 Task: Find connections with filter location Depok with filter topic #goalswith filter profile language French with filter current company Lodha  with filter school Mahatma Gandhi Chitrakoot Gramodaya Vishwavidyalaya with filter industry Wholesale Petroleum and Petroleum Products with filter service category Outsourcing with filter keywords title Business Manager
Action: Mouse moved to (476, 53)
Screenshot: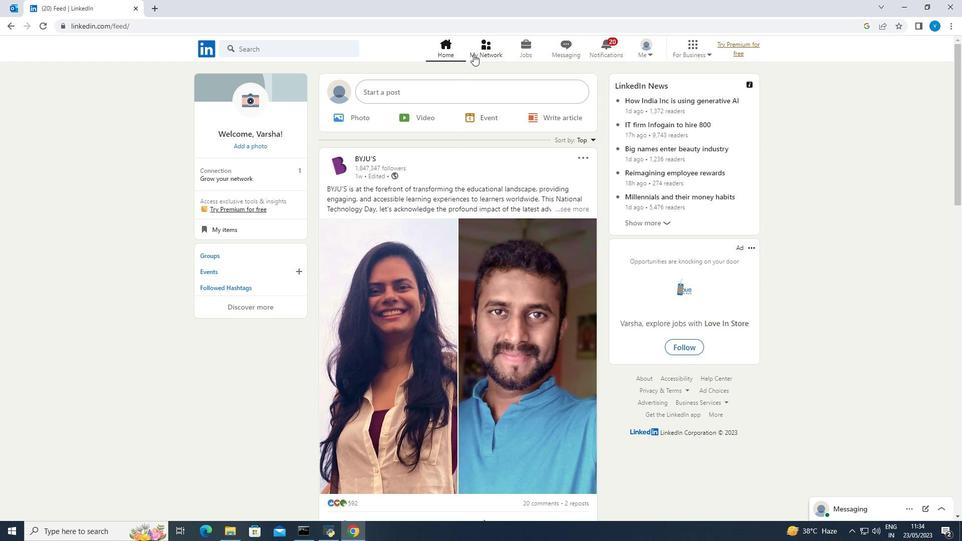 
Action: Mouse pressed left at (476, 53)
Screenshot: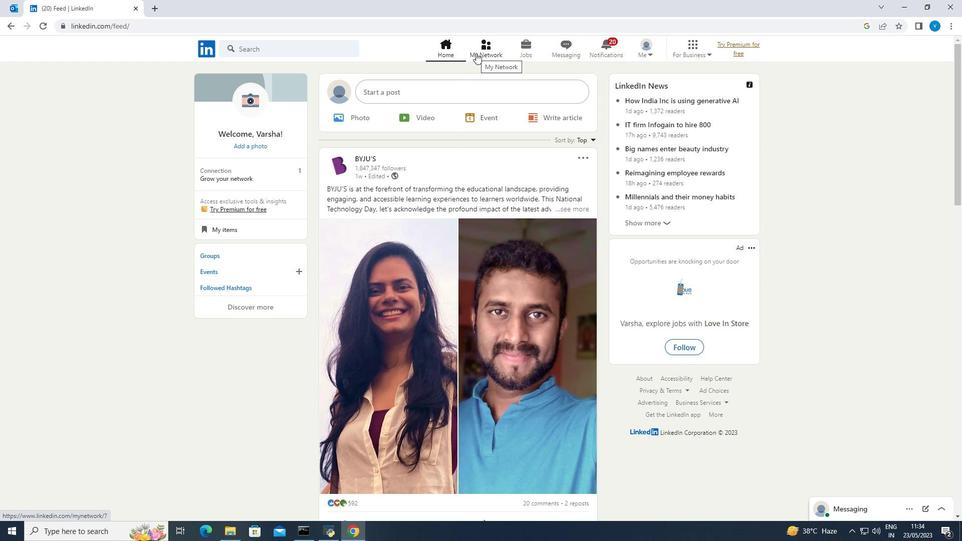 
Action: Mouse moved to (248, 107)
Screenshot: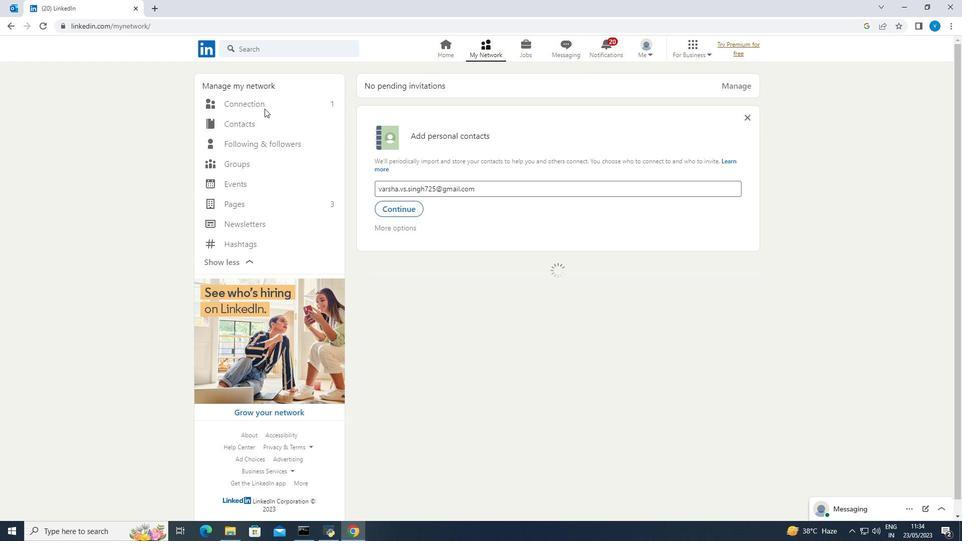 
Action: Mouse pressed left at (248, 107)
Screenshot: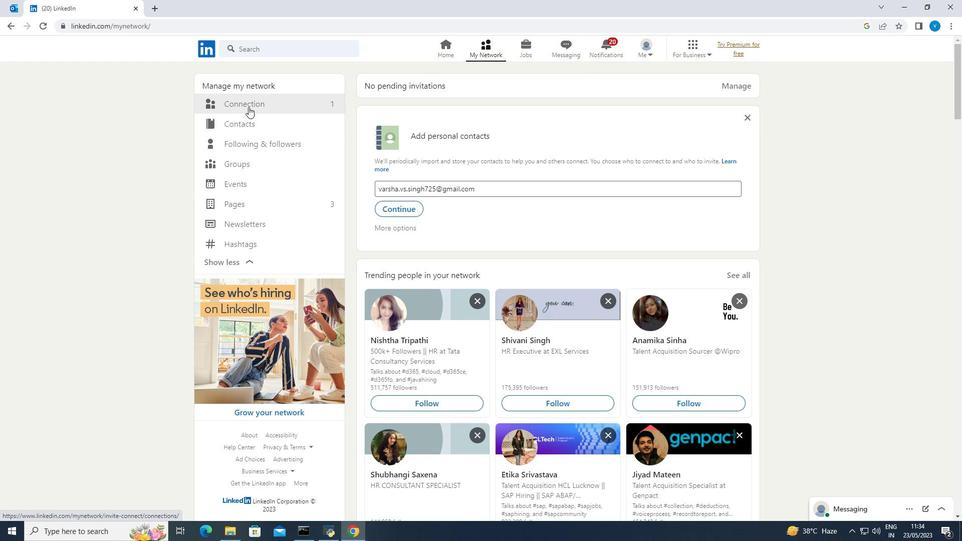 
Action: Mouse moved to (538, 104)
Screenshot: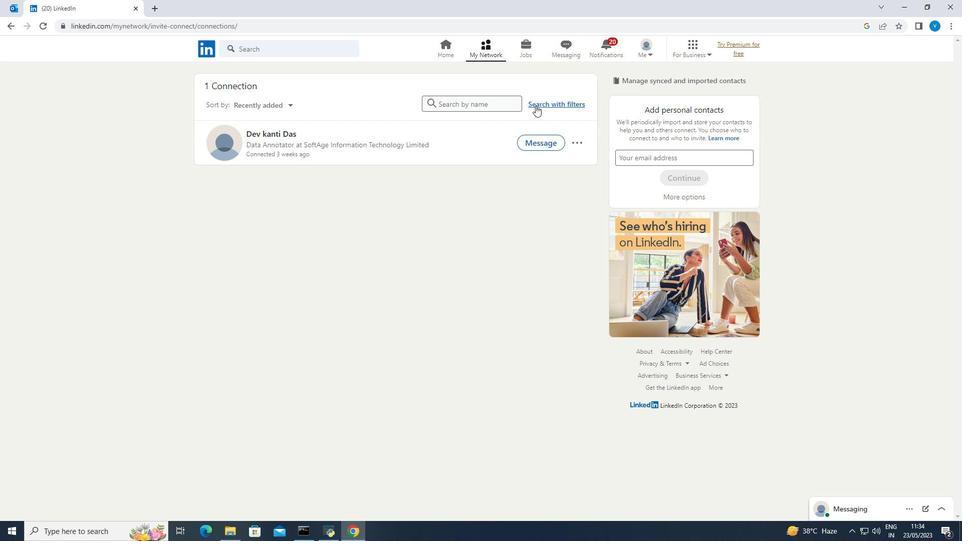 
Action: Mouse pressed left at (538, 104)
Screenshot: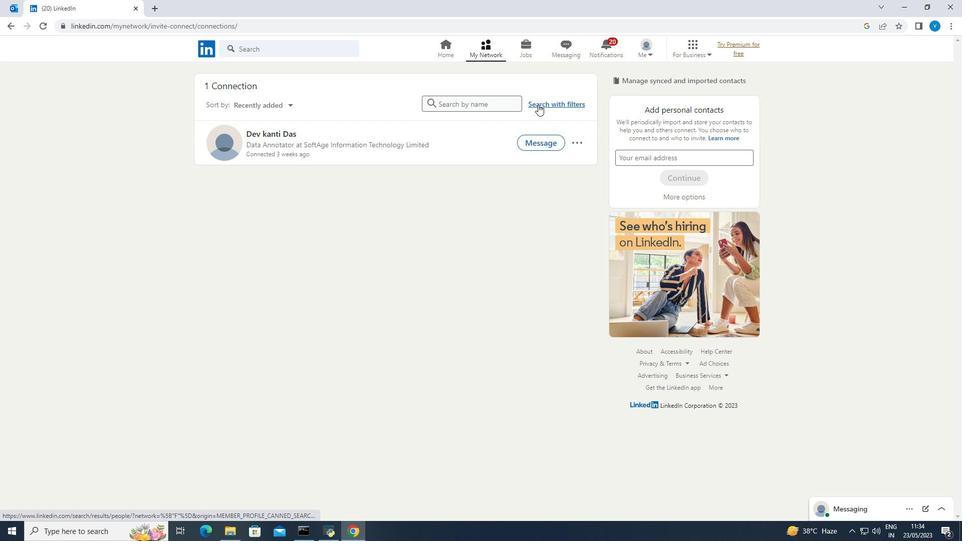 
Action: Mouse moved to (518, 79)
Screenshot: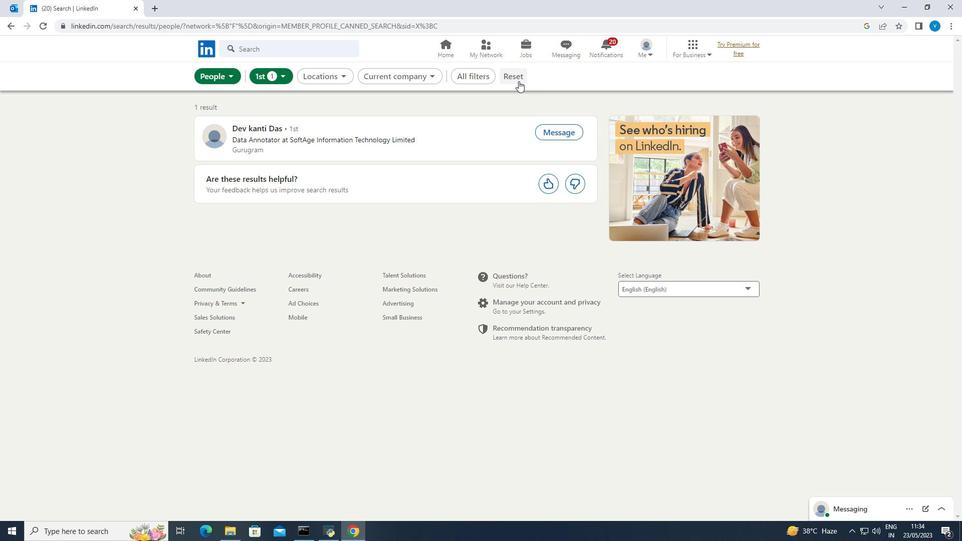 
Action: Mouse pressed left at (518, 79)
Screenshot: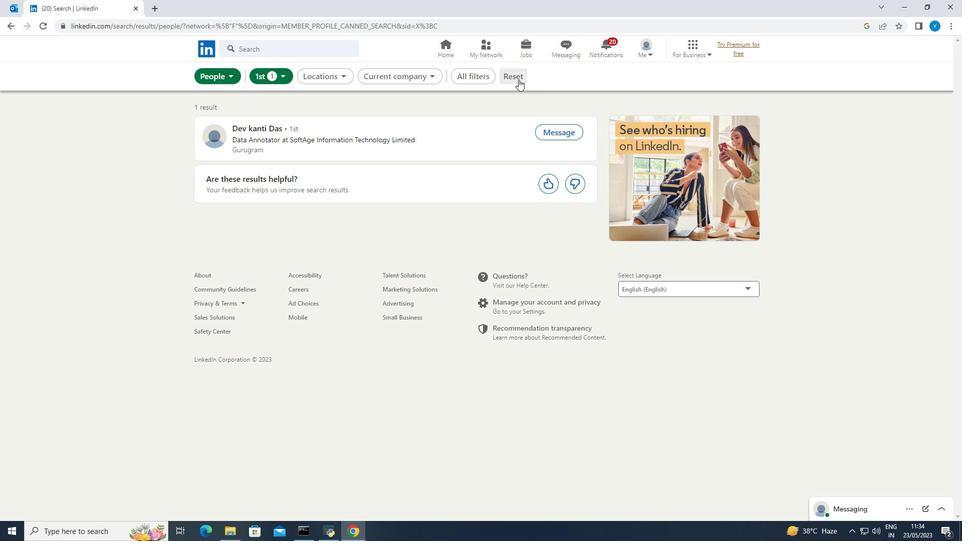 
Action: Mouse moved to (501, 79)
Screenshot: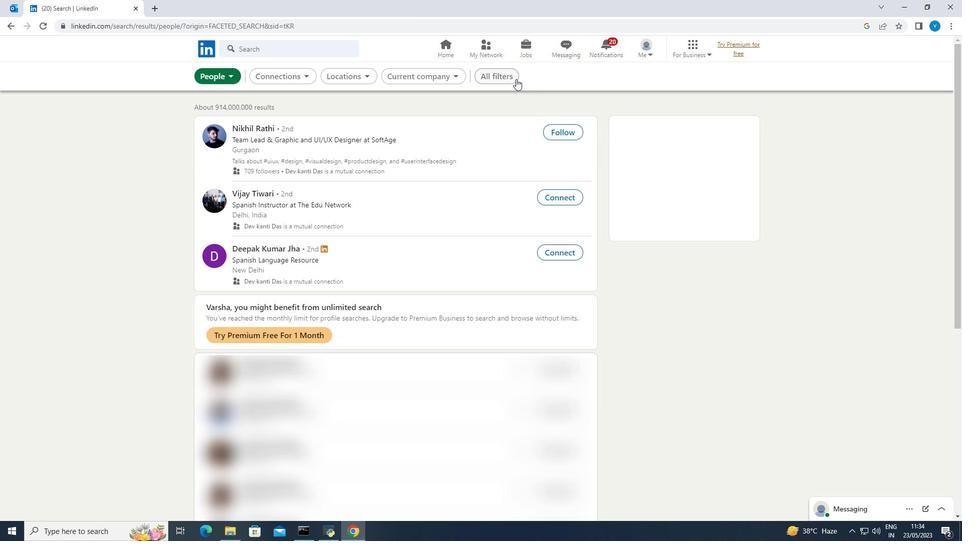 
Action: Mouse pressed left at (501, 79)
Screenshot: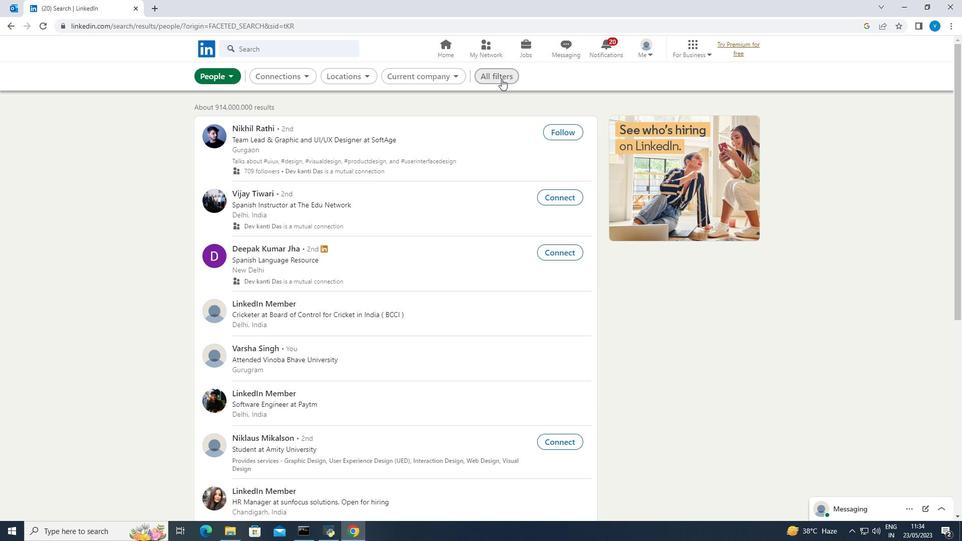 
Action: Mouse moved to (771, 192)
Screenshot: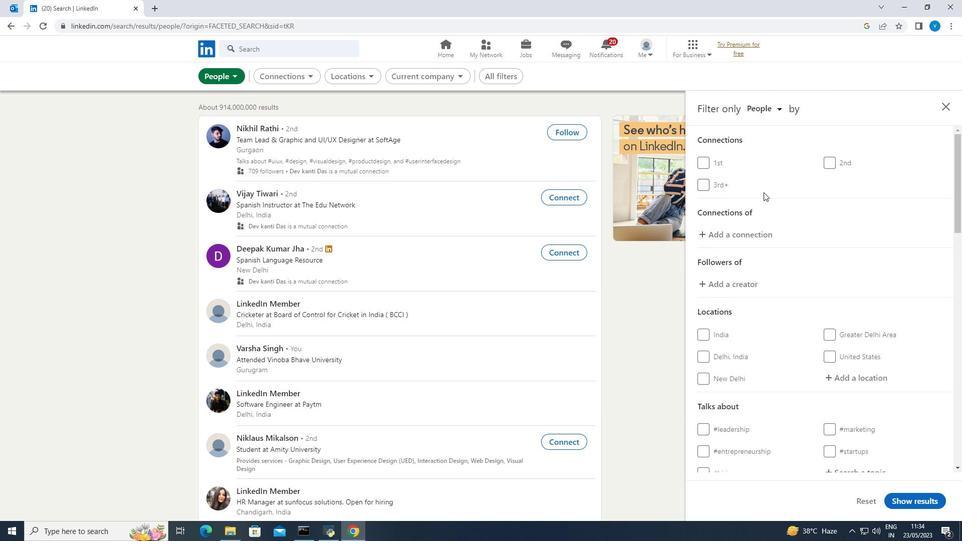 
Action: Mouse scrolled (771, 192) with delta (0, 0)
Screenshot: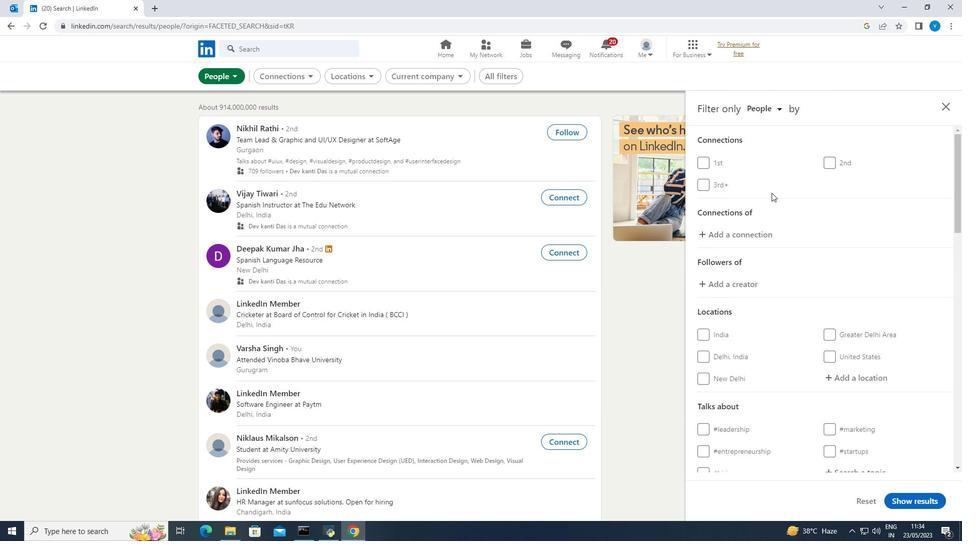 
Action: Mouse scrolled (771, 192) with delta (0, 0)
Screenshot: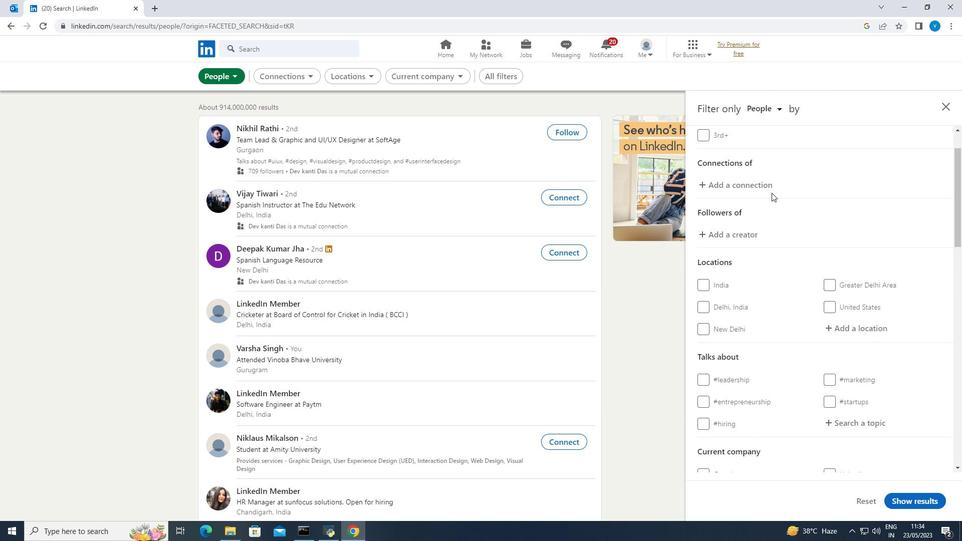 
Action: Mouse scrolled (771, 192) with delta (0, 0)
Screenshot: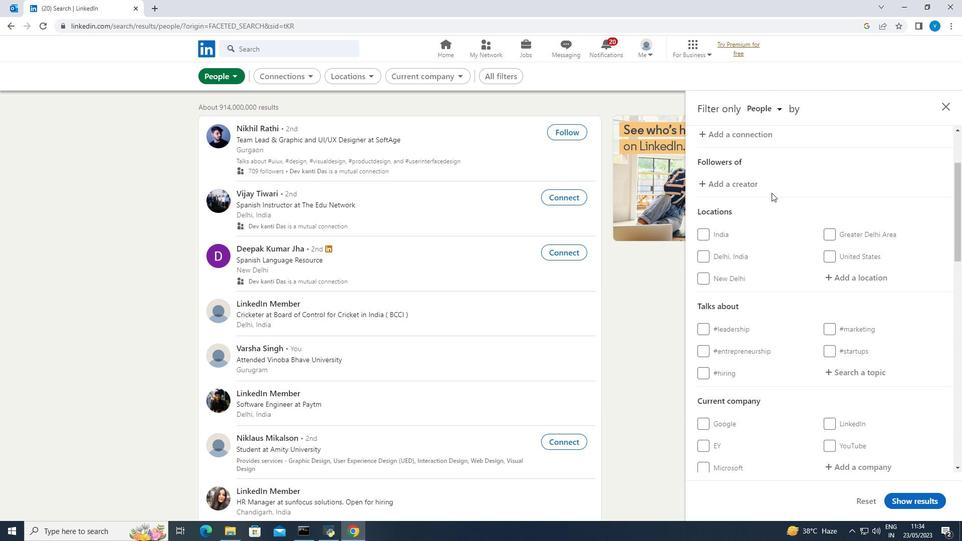 
Action: Mouse moved to (831, 223)
Screenshot: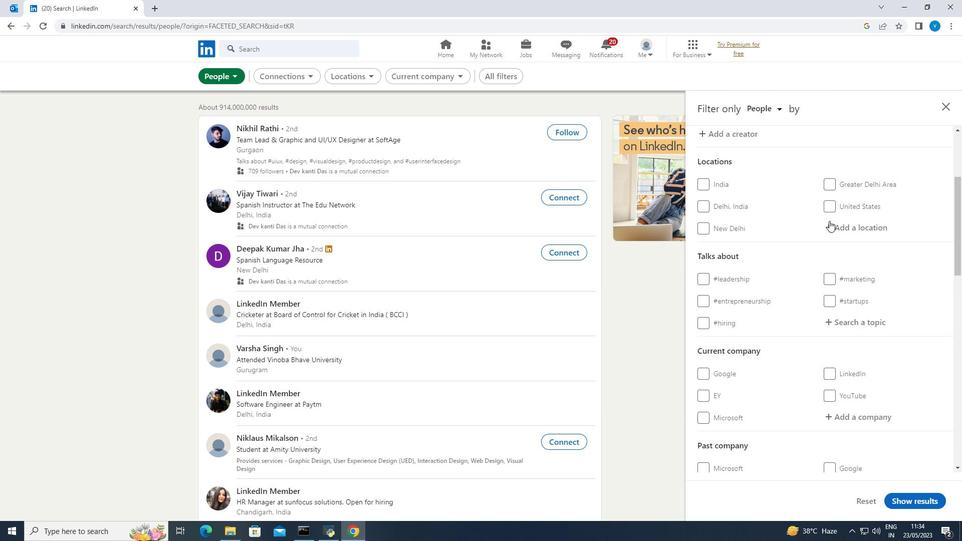 
Action: Mouse pressed left at (831, 223)
Screenshot: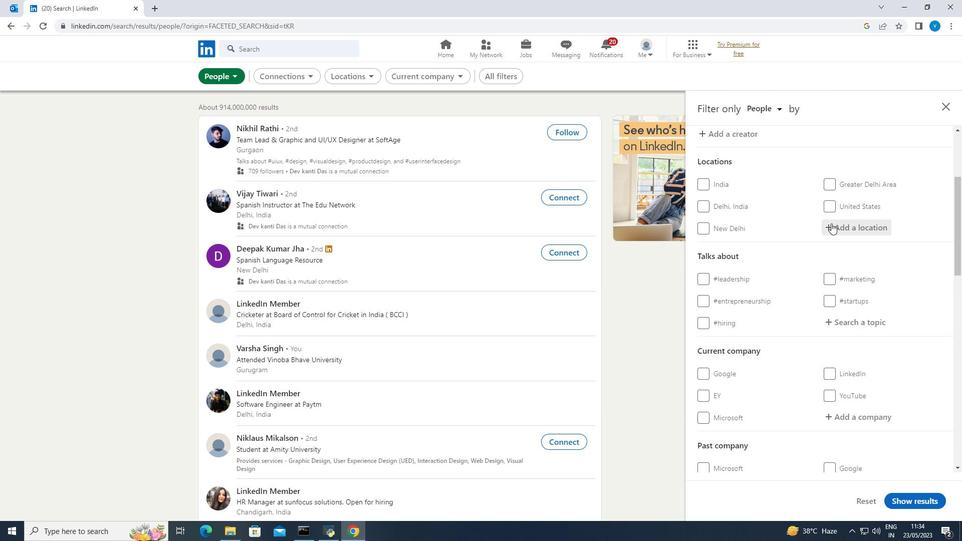 
Action: Key pressed <Key.shift><Key.shift><Key.shift><Key.shift><Key.shift><Key.shift><Key.shift>Depok
Screenshot: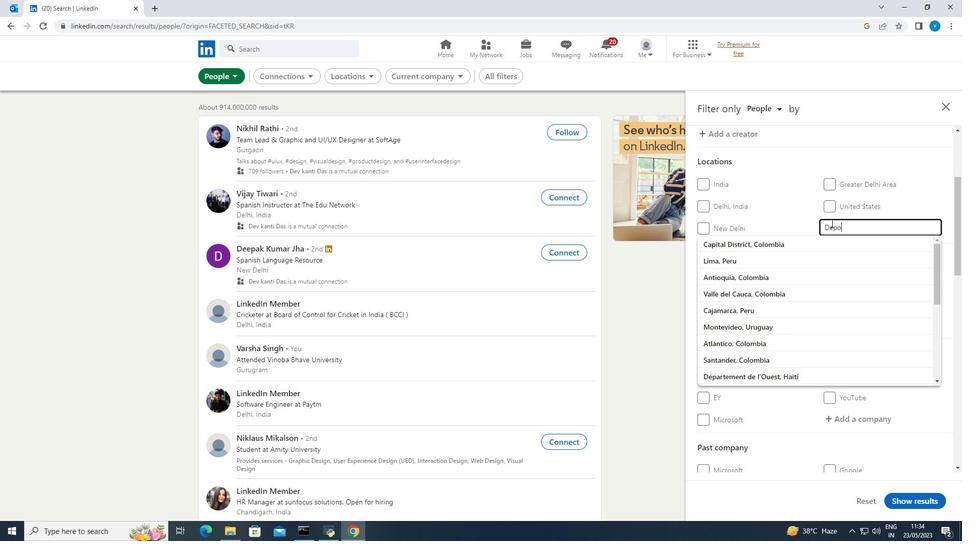 
Action: Mouse moved to (848, 320)
Screenshot: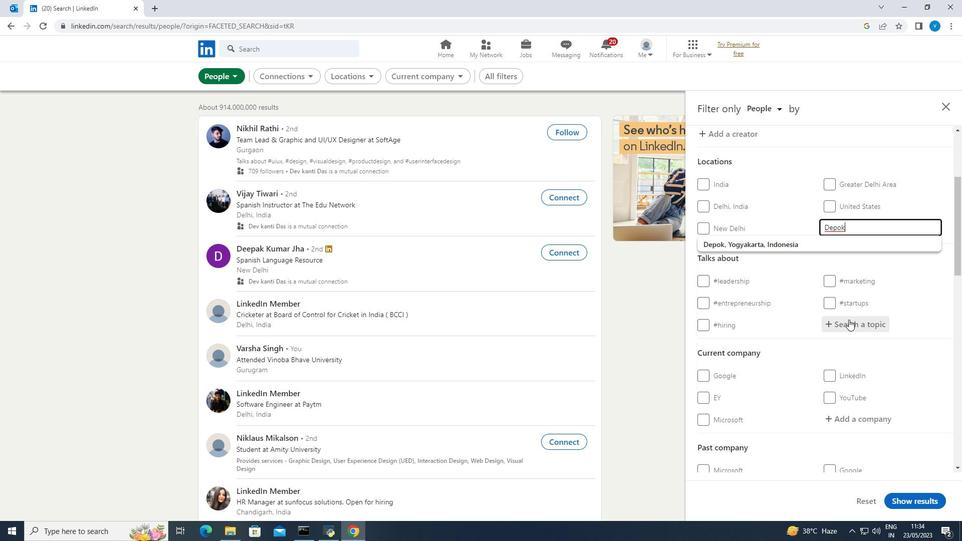 
Action: Mouse pressed left at (848, 320)
Screenshot: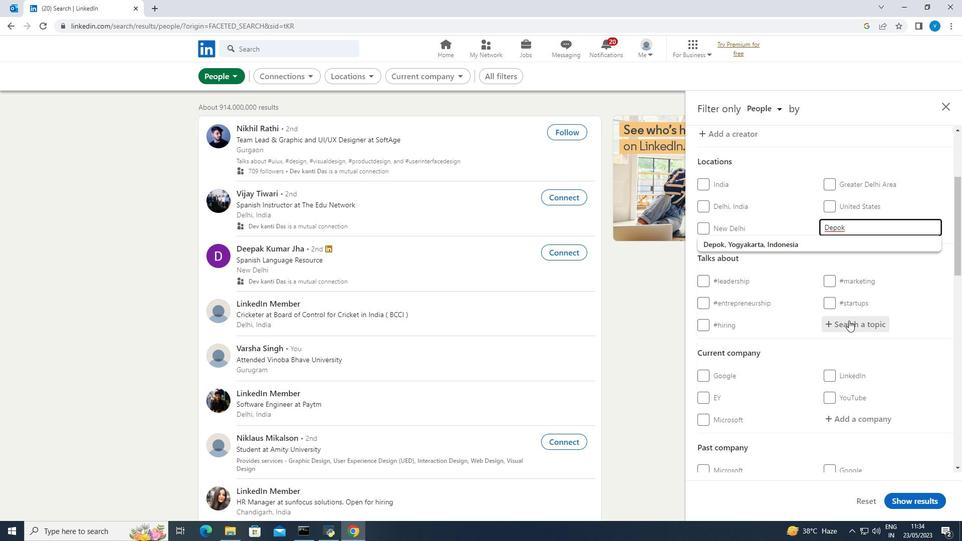 
Action: Key pressed goals
Screenshot: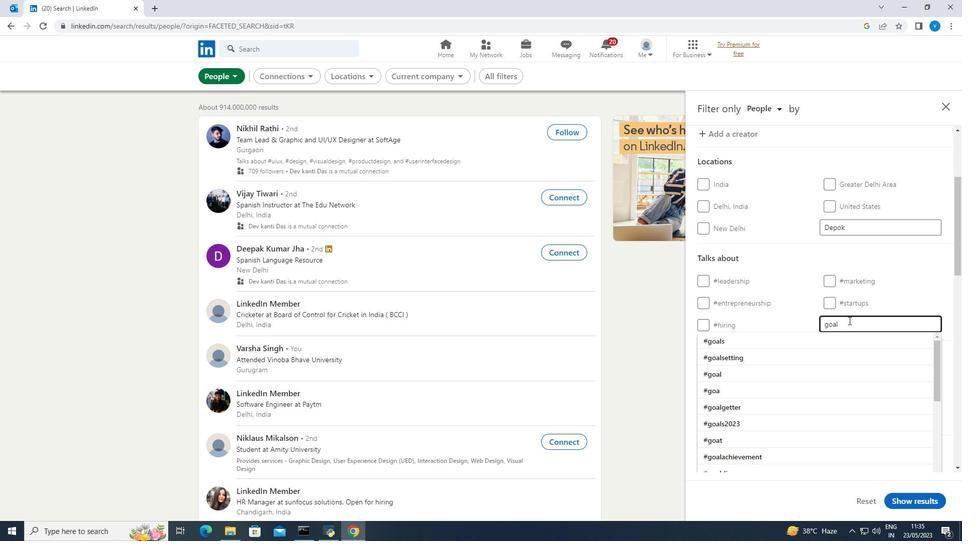 
Action: Mouse moved to (816, 337)
Screenshot: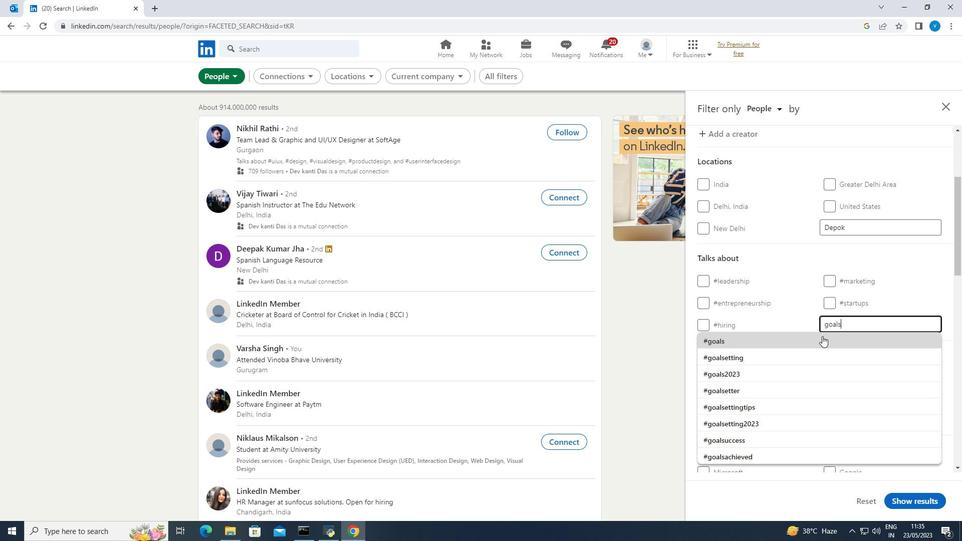 
Action: Mouse pressed left at (816, 337)
Screenshot: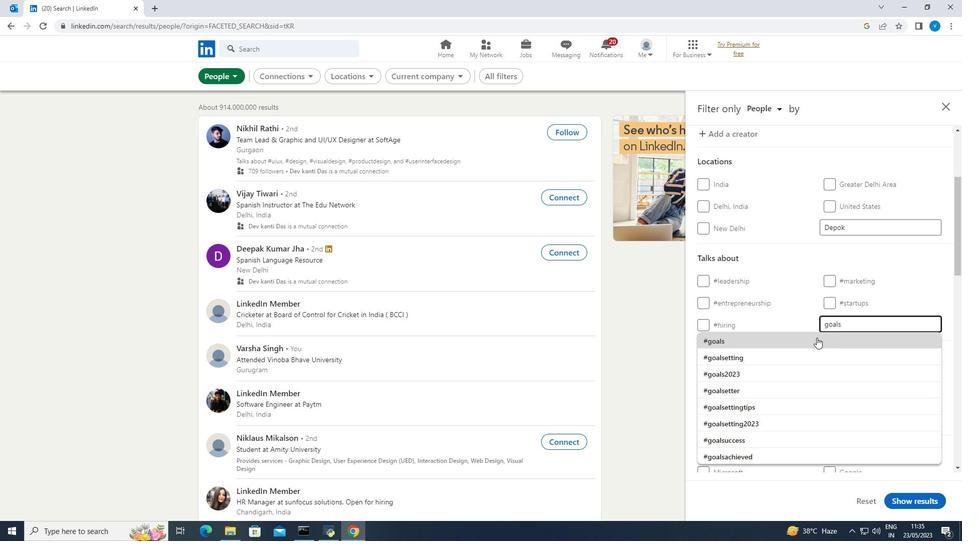 
Action: Mouse scrolled (816, 337) with delta (0, 0)
Screenshot: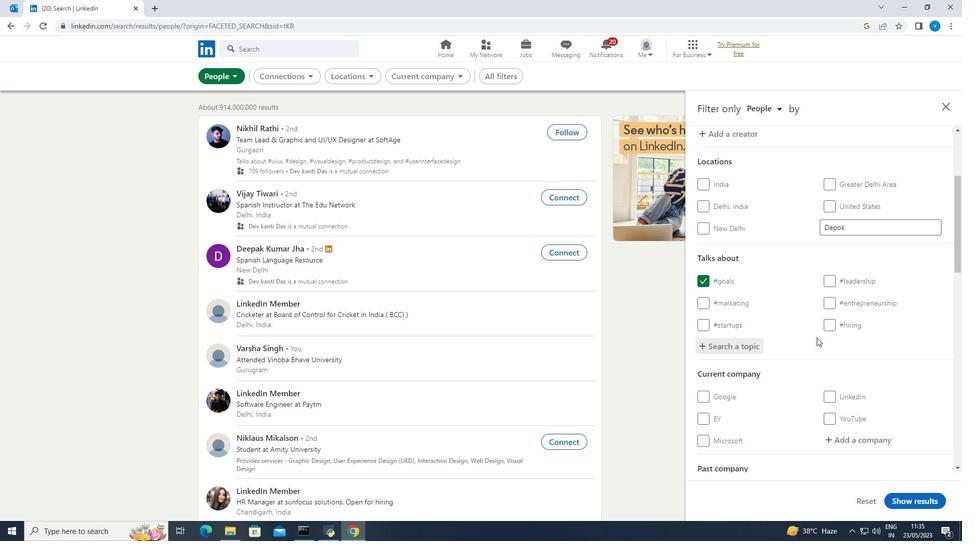 
Action: Mouse scrolled (816, 337) with delta (0, 0)
Screenshot: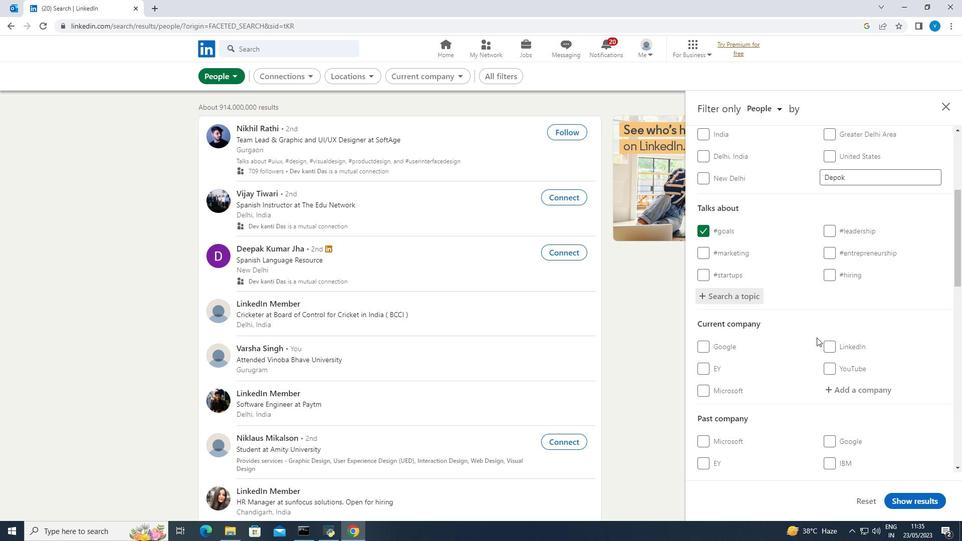 
Action: Mouse scrolled (816, 337) with delta (0, 0)
Screenshot: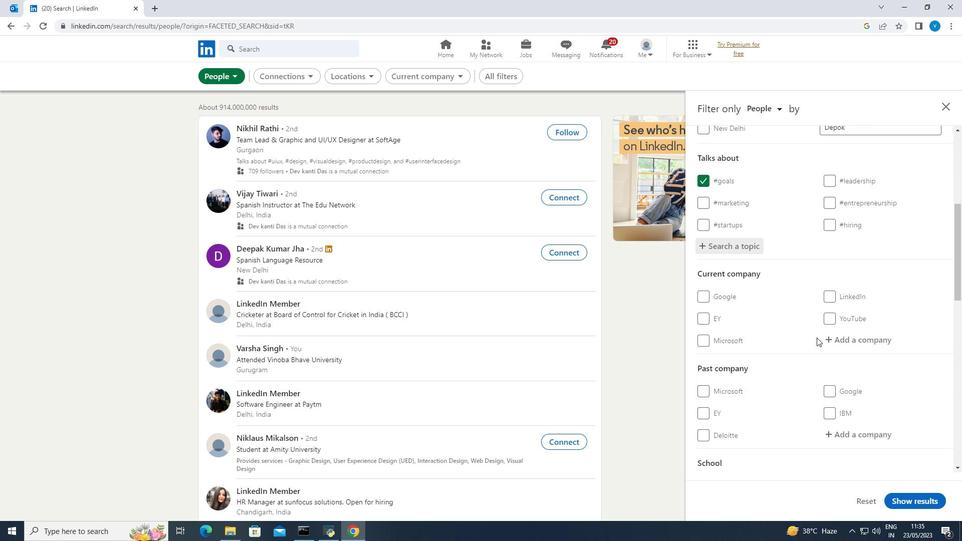 
Action: Mouse scrolled (816, 337) with delta (0, 0)
Screenshot: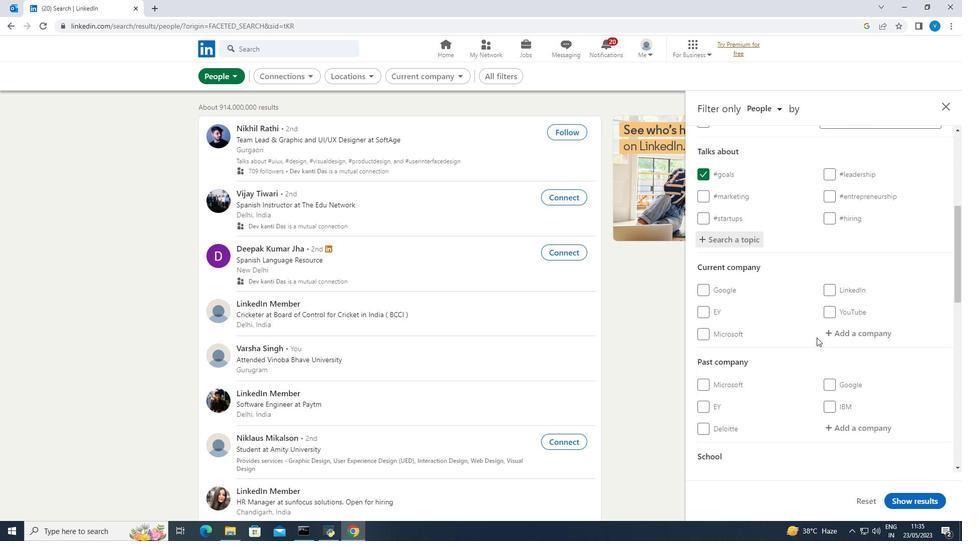 
Action: Mouse scrolled (816, 337) with delta (0, 0)
Screenshot: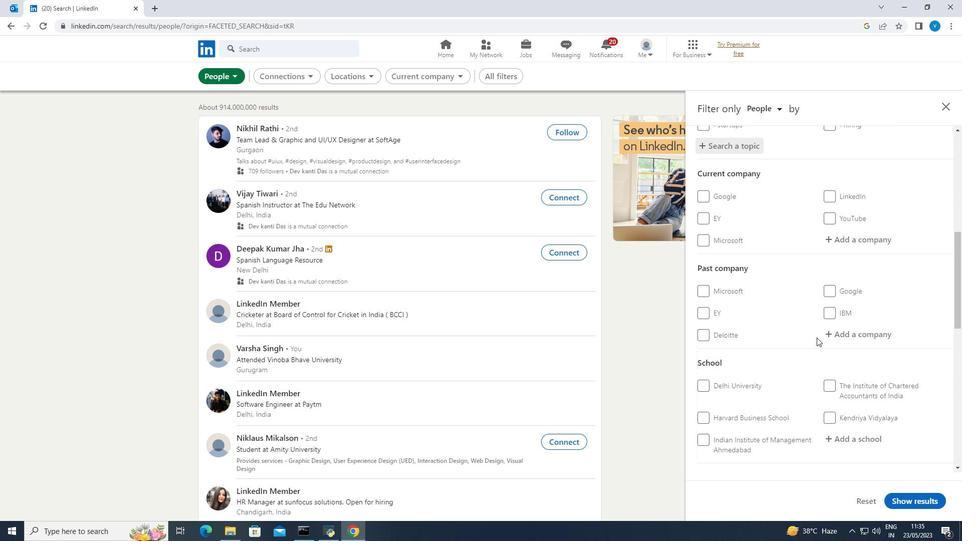 
Action: Mouse scrolled (816, 337) with delta (0, 0)
Screenshot: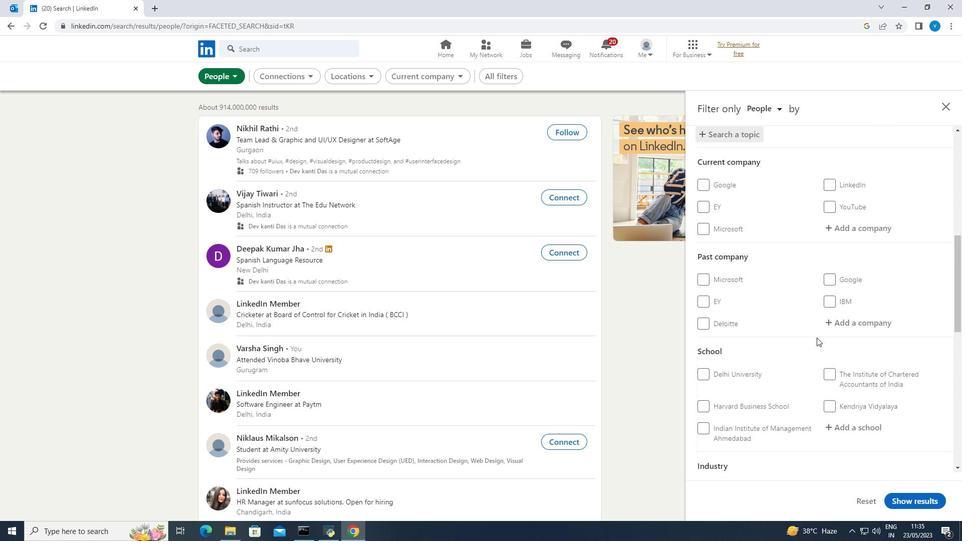 
Action: Mouse scrolled (816, 337) with delta (0, 0)
Screenshot: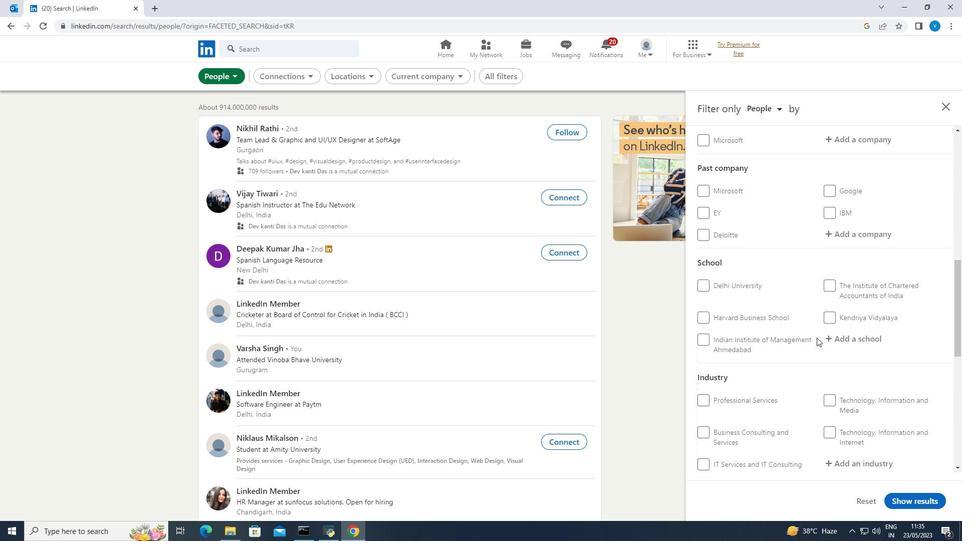
Action: Mouse scrolled (816, 337) with delta (0, 0)
Screenshot: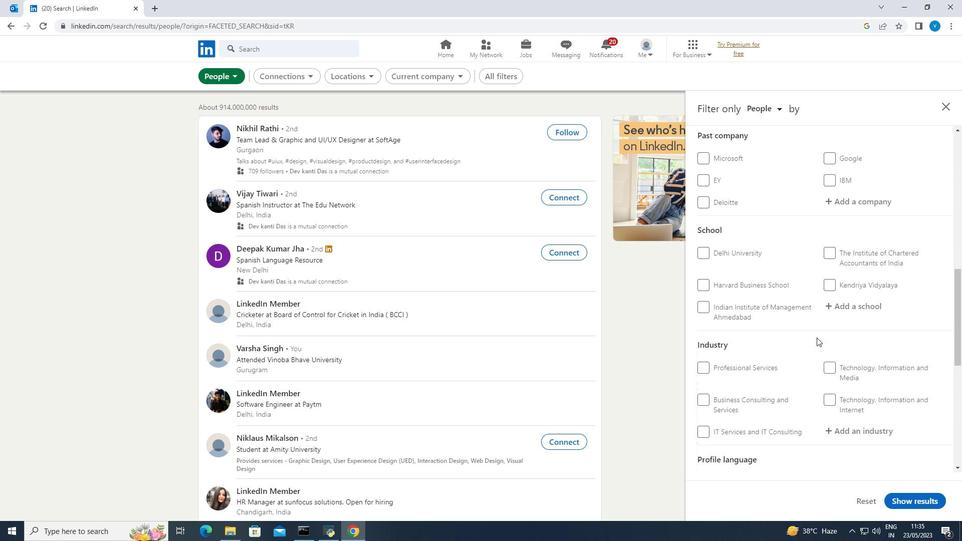 
Action: Mouse scrolled (816, 337) with delta (0, 0)
Screenshot: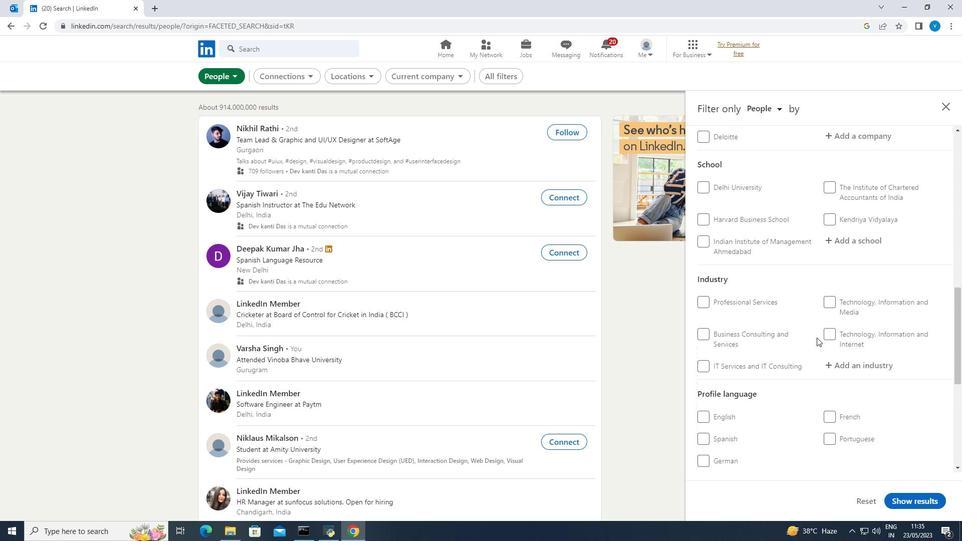 
Action: Mouse moved to (831, 366)
Screenshot: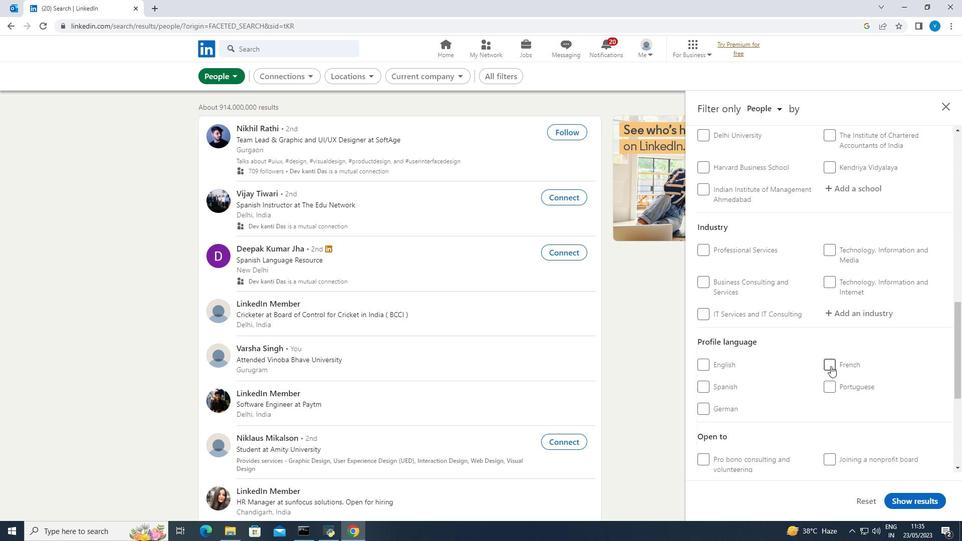 
Action: Mouse pressed left at (831, 366)
Screenshot: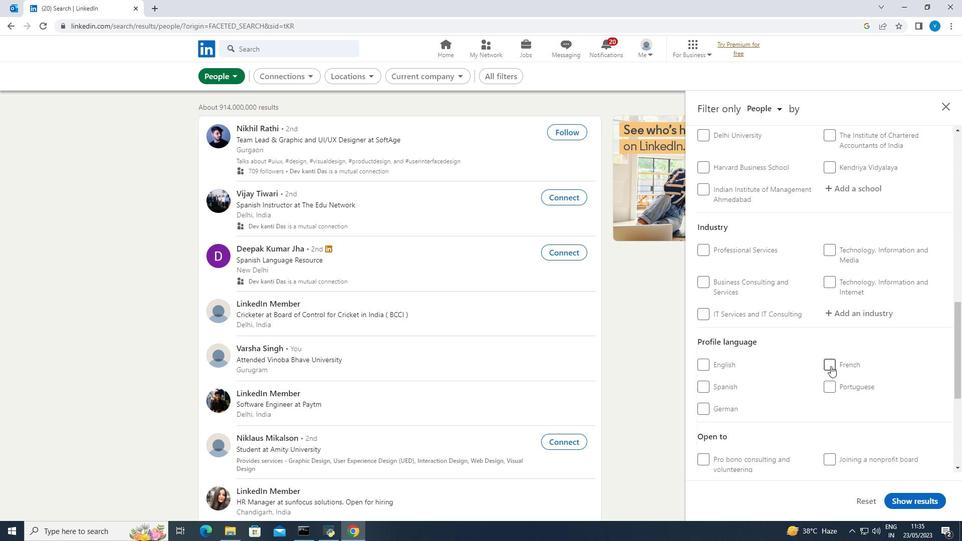 
Action: Mouse scrolled (831, 366) with delta (0, 0)
Screenshot: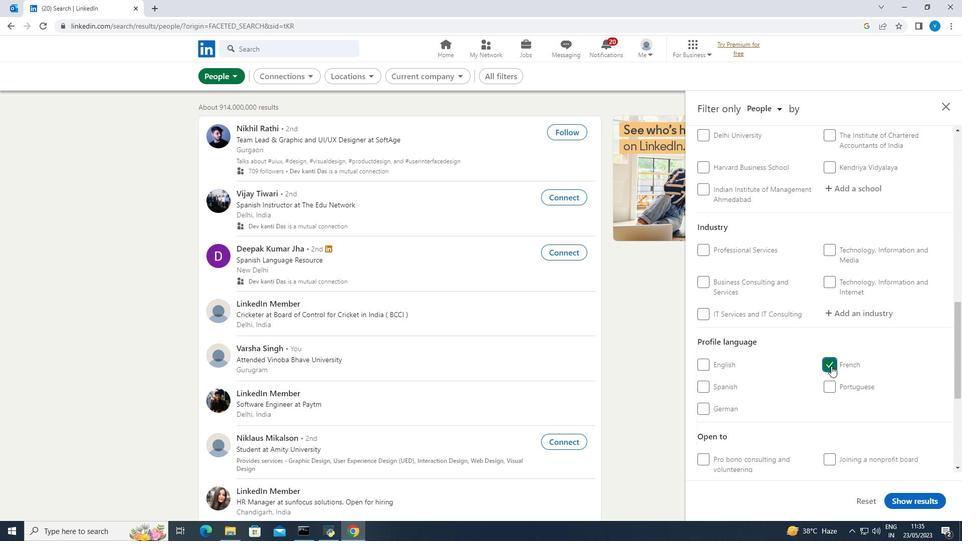 
Action: Mouse scrolled (831, 366) with delta (0, 0)
Screenshot: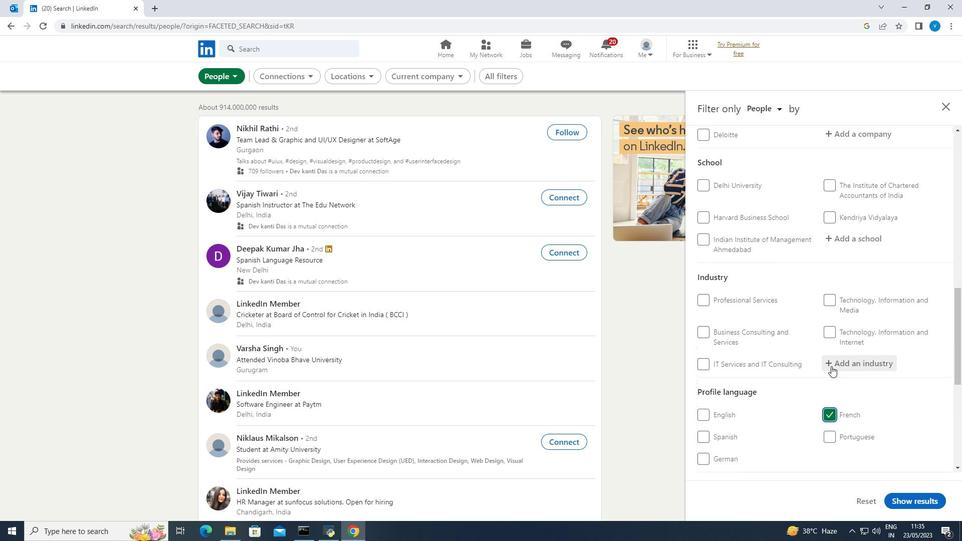
Action: Mouse scrolled (831, 366) with delta (0, 0)
Screenshot: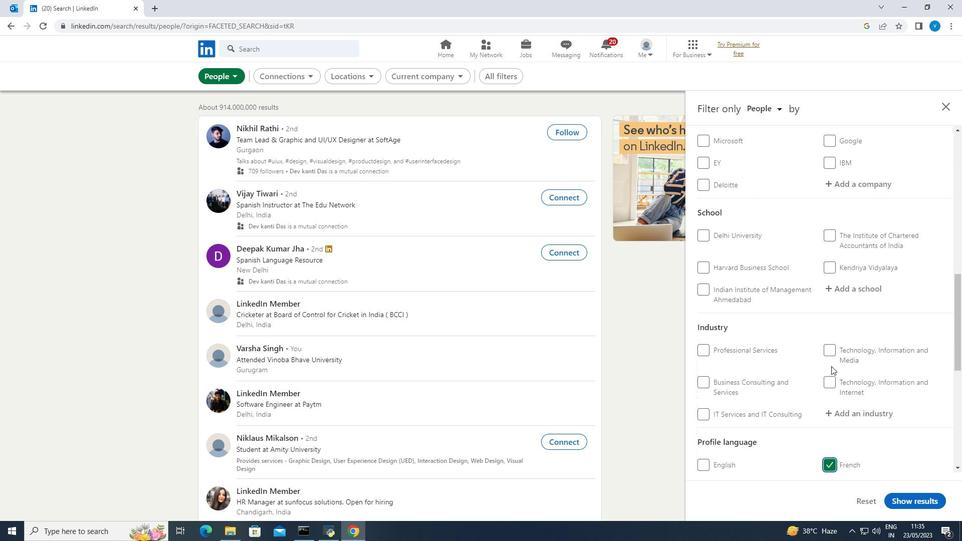 
Action: Mouse scrolled (831, 366) with delta (0, 0)
Screenshot: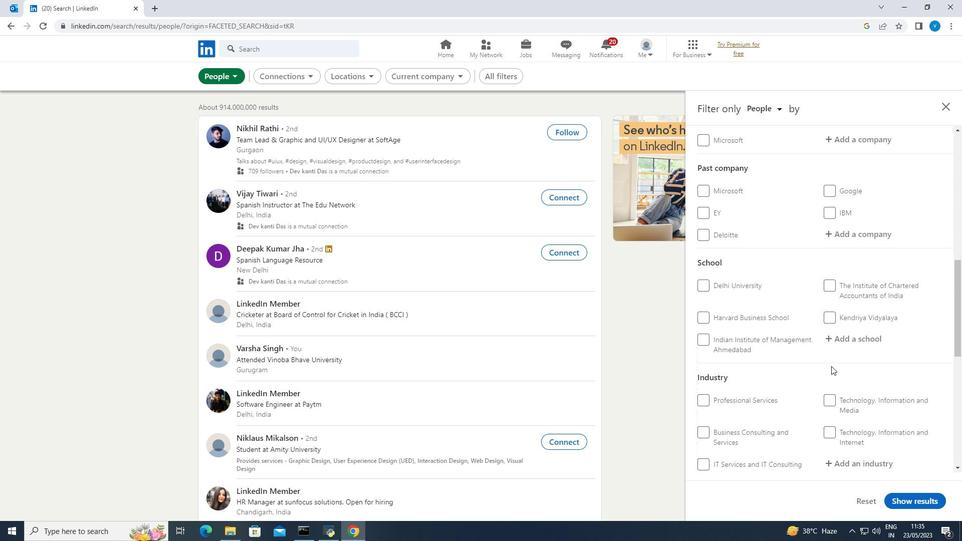 
Action: Mouse scrolled (831, 366) with delta (0, 0)
Screenshot: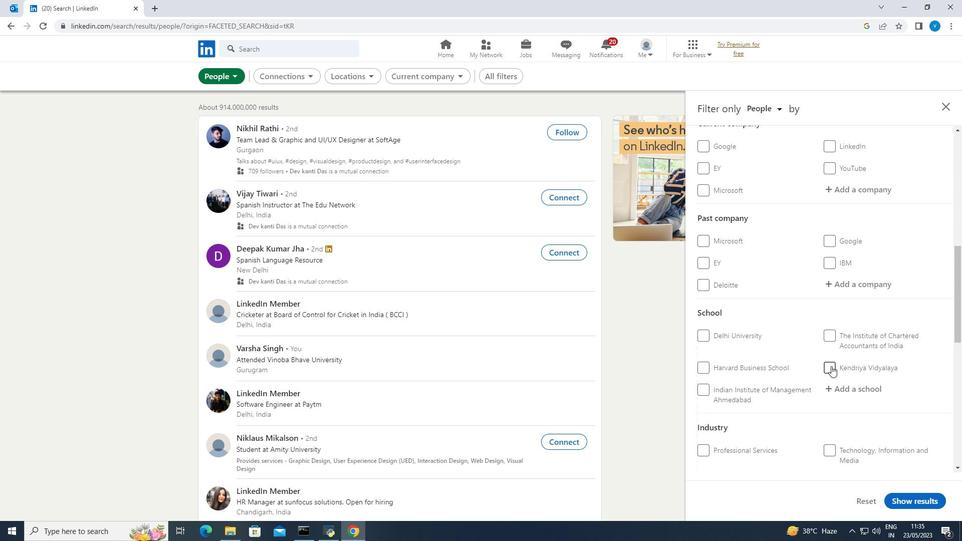 
Action: Mouse moved to (867, 240)
Screenshot: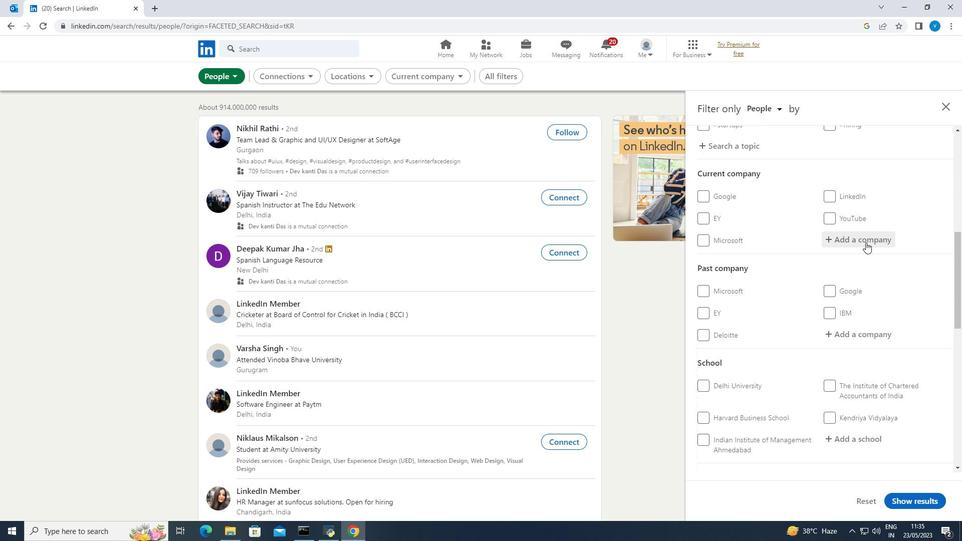 
Action: Mouse pressed left at (867, 240)
Screenshot: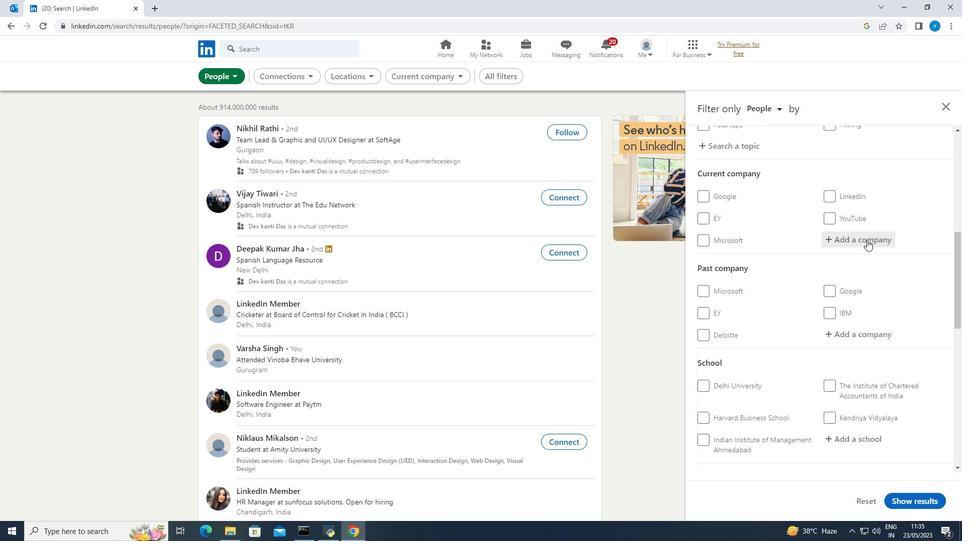 
Action: Key pressed <Key.shift><Key.shift><Key.shift><Key.shift><Key.shift><Key.shift><Key.shift><Key.shift>Lodha
Screenshot: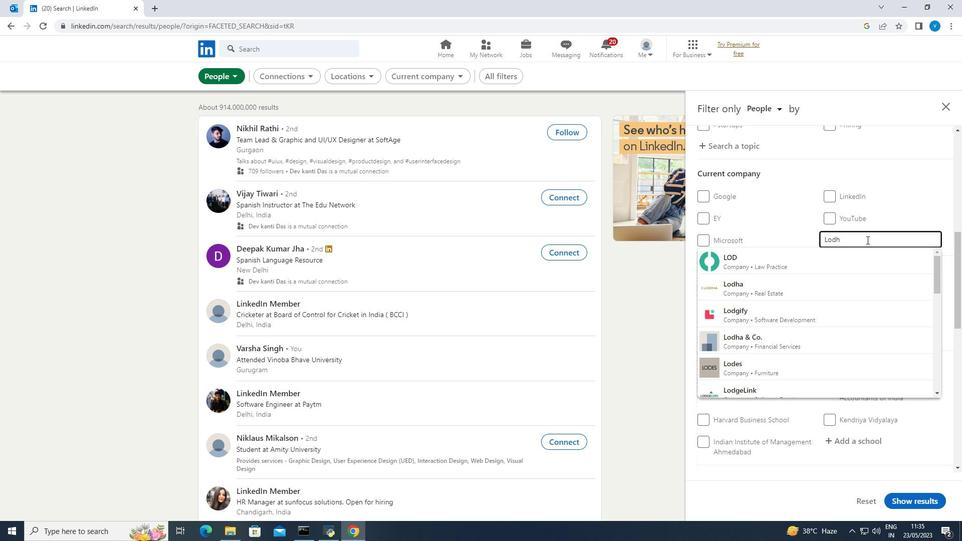 
Action: Mouse moved to (826, 261)
Screenshot: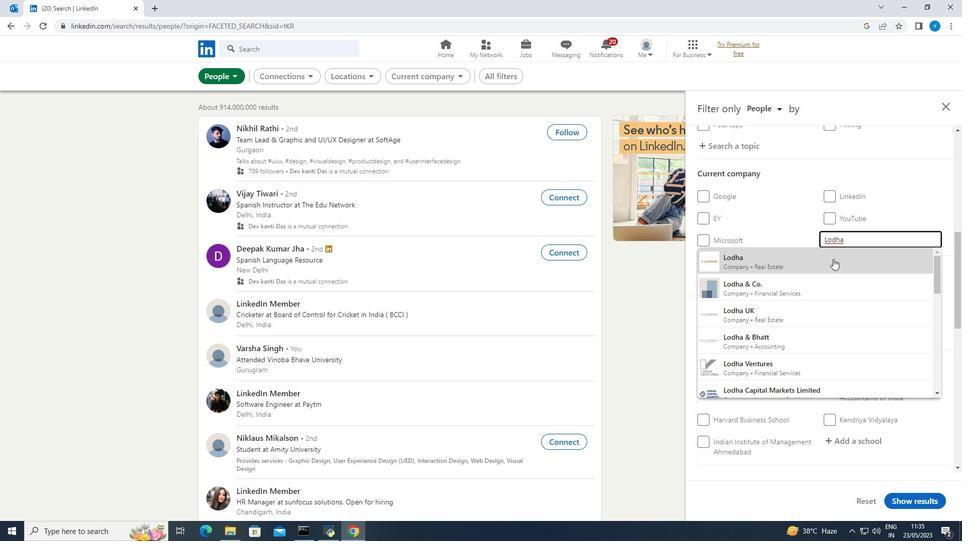 
Action: Mouse pressed left at (826, 261)
Screenshot: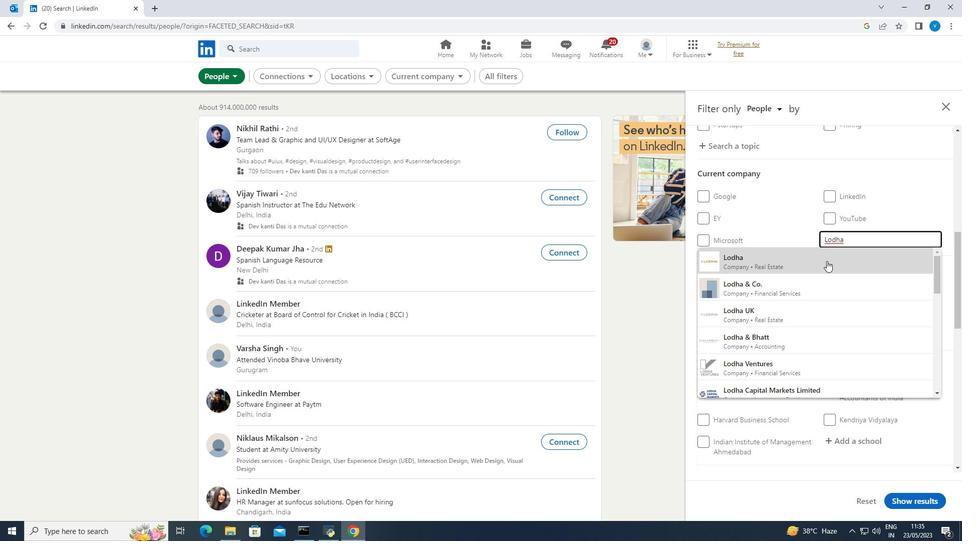 
Action: Mouse scrolled (826, 260) with delta (0, 0)
Screenshot: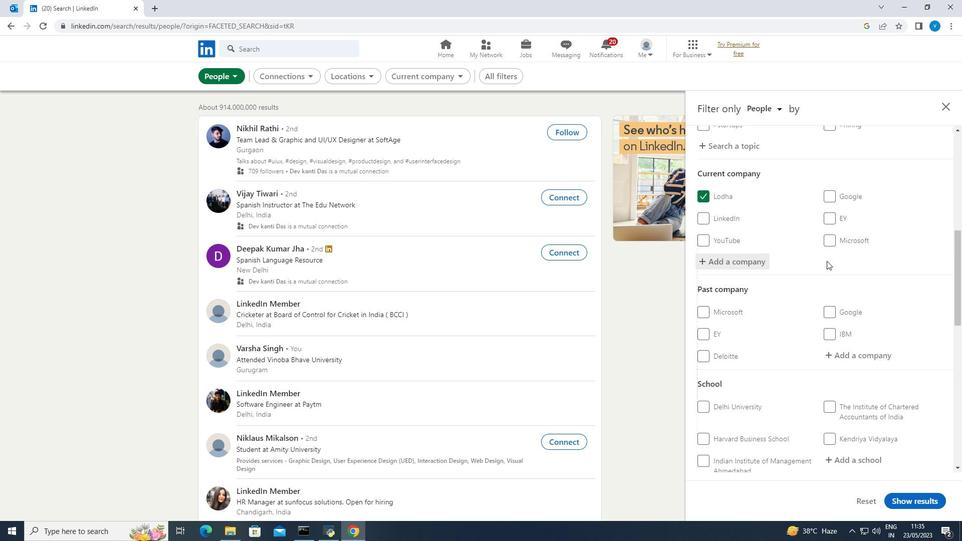 
Action: Mouse moved to (825, 262)
Screenshot: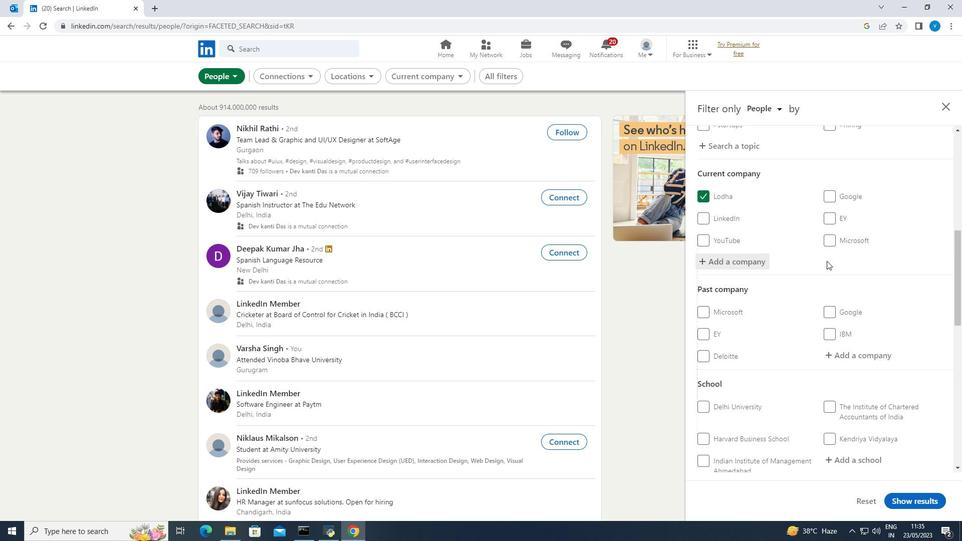 
Action: Mouse scrolled (825, 262) with delta (0, 0)
Screenshot: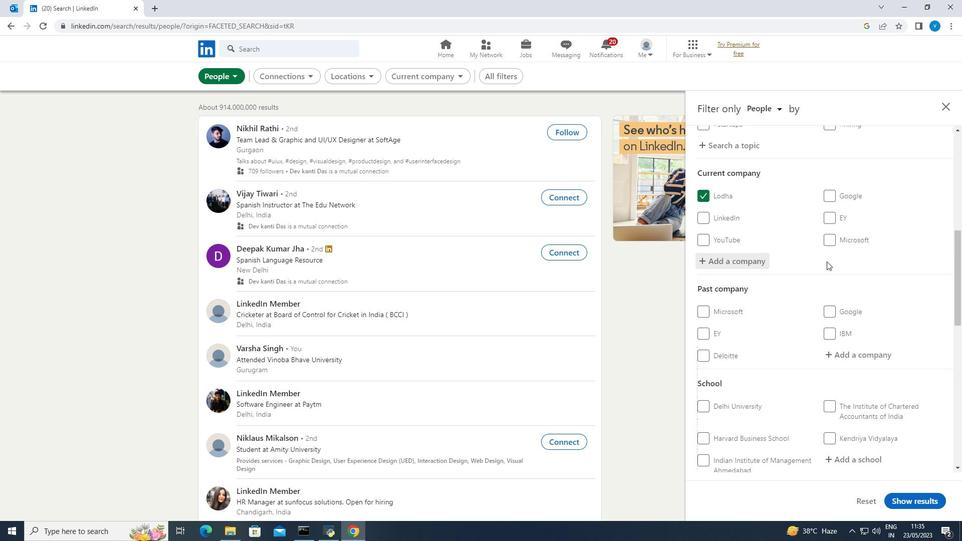 
Action: Mouse moved to (824, 263)
Screenshot: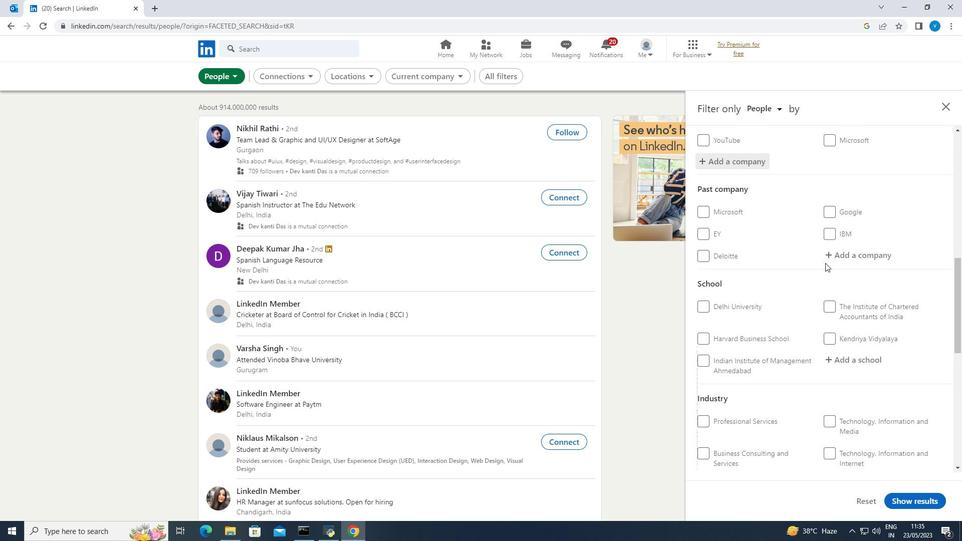 
Action: Mouse scrolled (824, 262) with delta (0, 0)
Screenshot: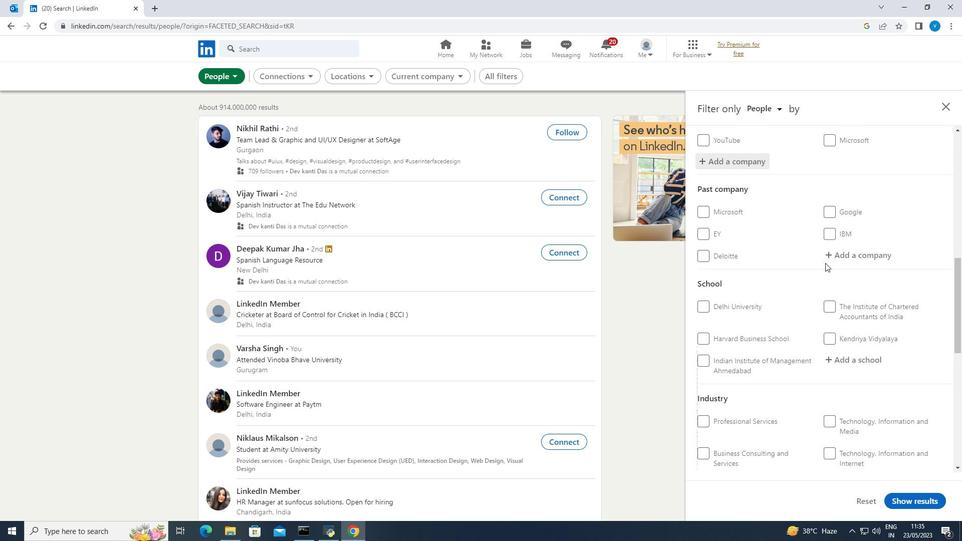 
Action: Mouse moved to (842, 307)
Screenshot: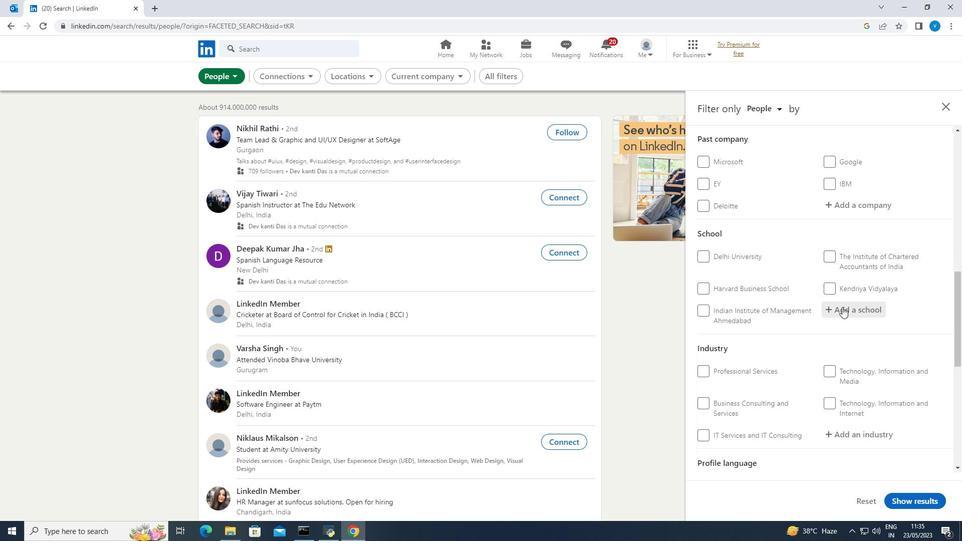 
Action: Mouse pressed left at (842, 307)
Screenshot: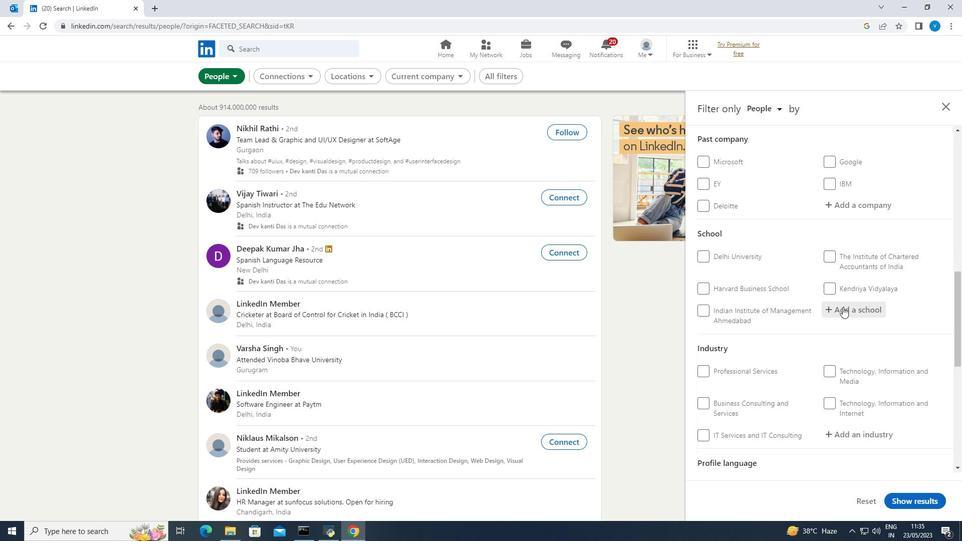 
Action: Mouse moved to (843, 306)
Screenshot: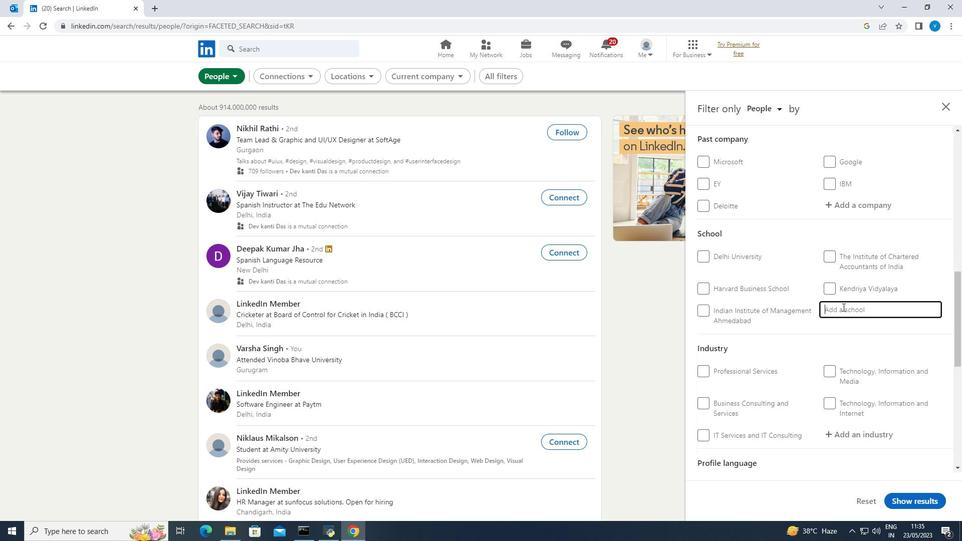 
Action: Key pressed <Key.shift><Key.shift><Key.shift><Key.shift><Key.shift>Mahatma<Key.space><Key.shift><Key.shift><Key.shift><Key.shift><Key.shift>Gandhi<Key.space><Key.shift><Key.shift><Key.shift>Chitrakoot
Screenshot: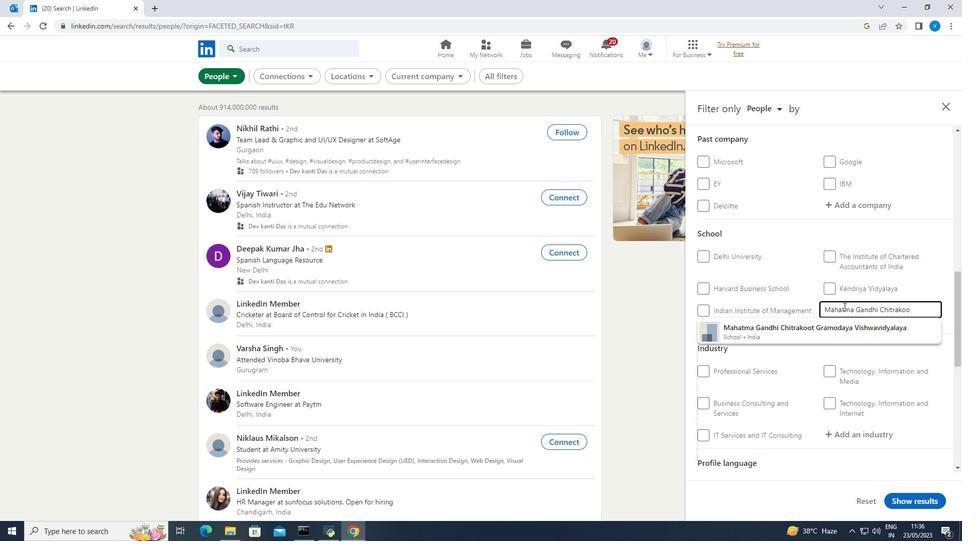 
Action: Mouse moved to (824, 325)
Screenshot: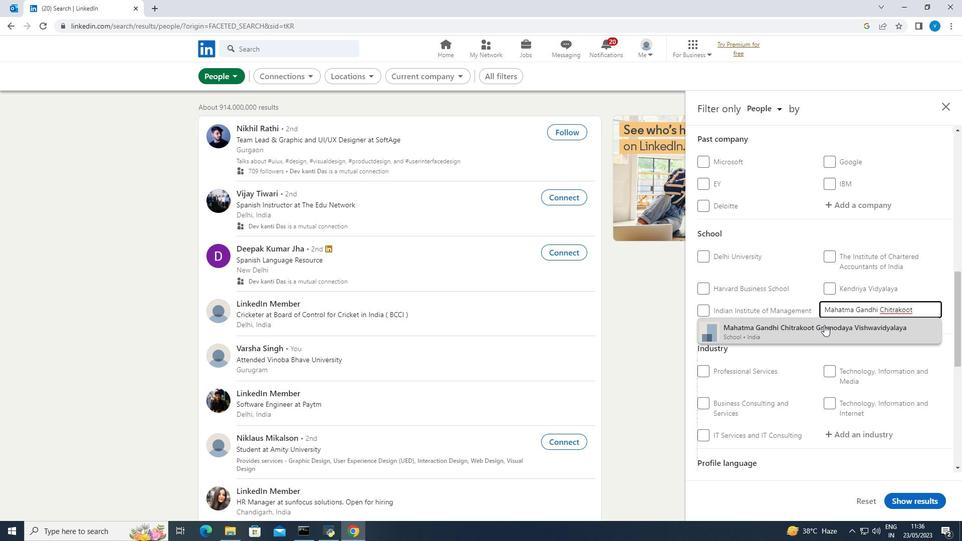 
Action: Mouse pressed left at (824, 325)
Screenshot: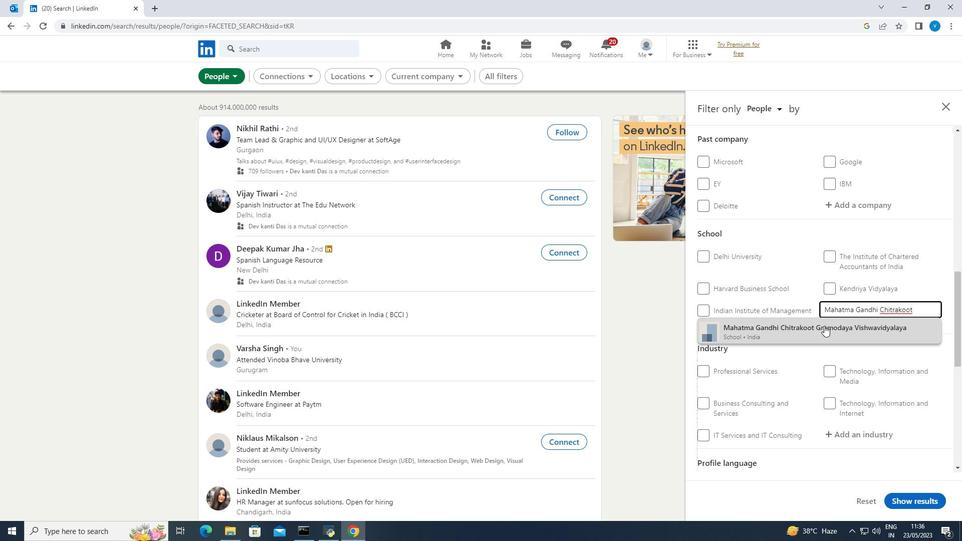 
Action: Mouse scrolled (824, 325) with delta (0, 0)
Screenshot: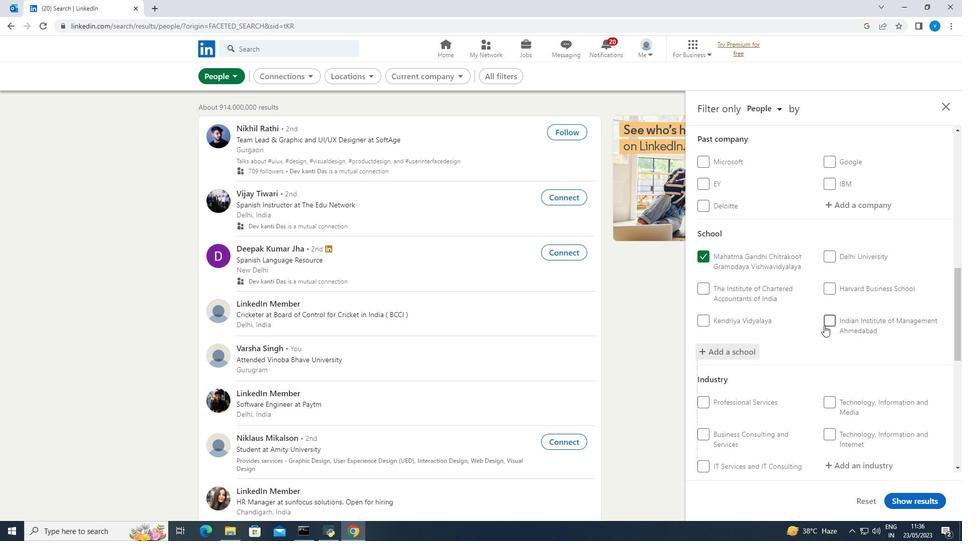 
Action: Mouse scrolled (824, 325) with delta (0, 0)
Screenshot: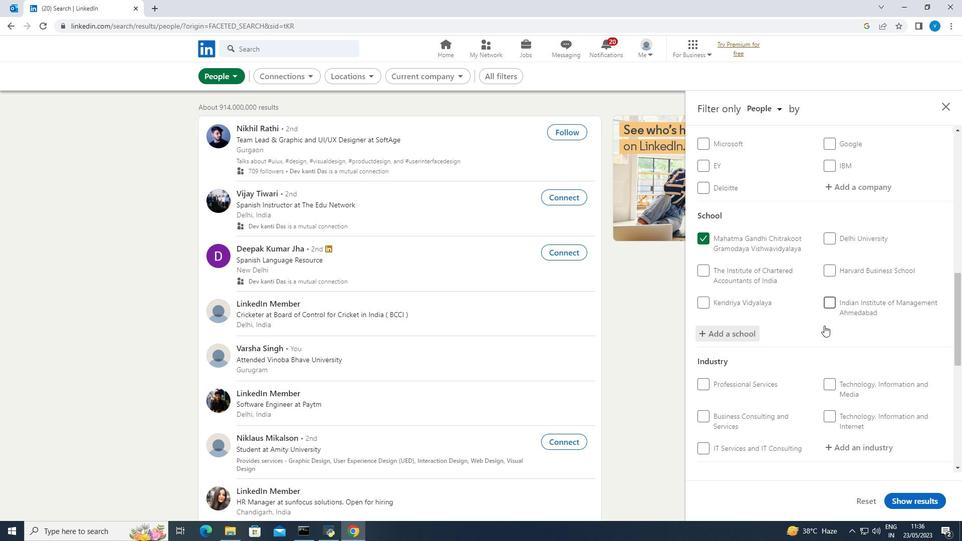 
Action: Mouse scrolled (824, 325) with delta (0, 0)
Screenshot: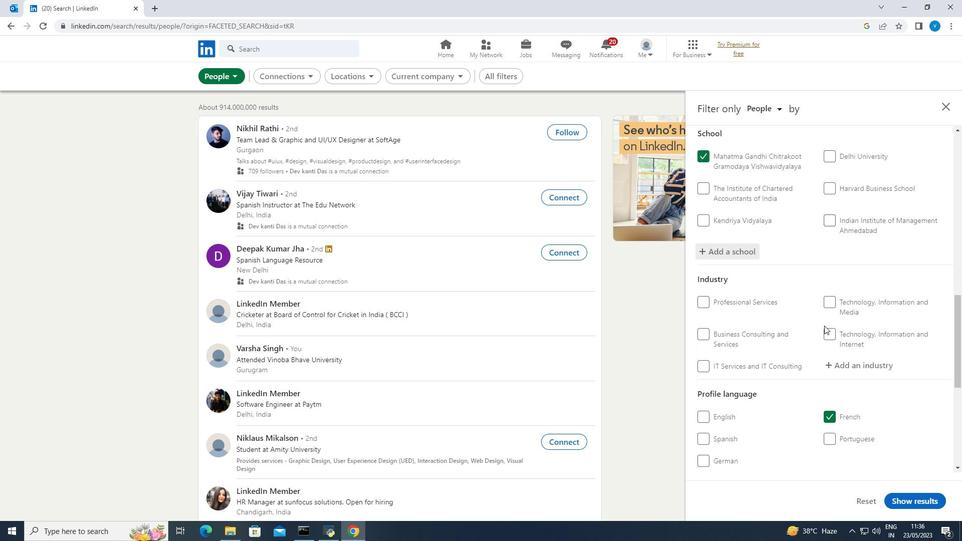
Action: Mouse moved to (838, 317)
Screenshot: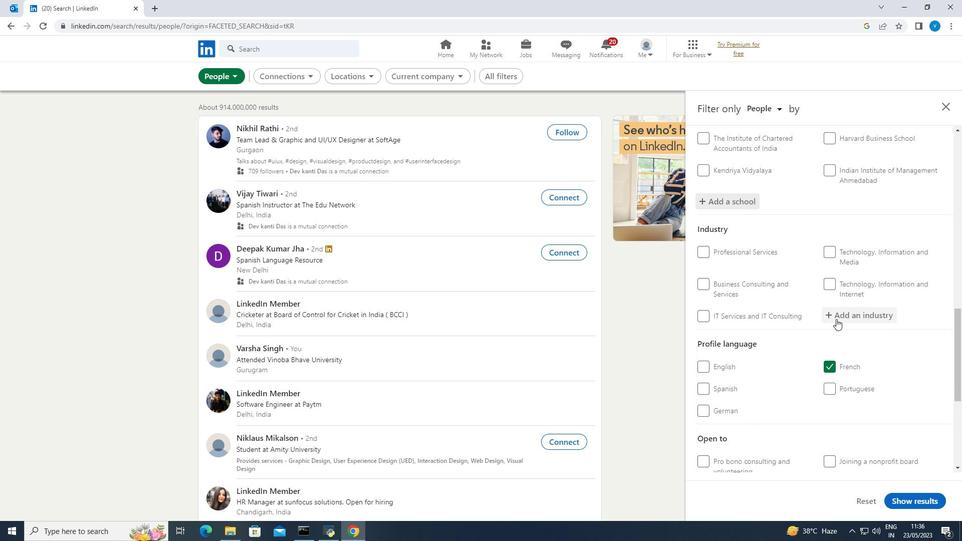 
Action: Mouse pressed left at (838, 317)
Screenshot: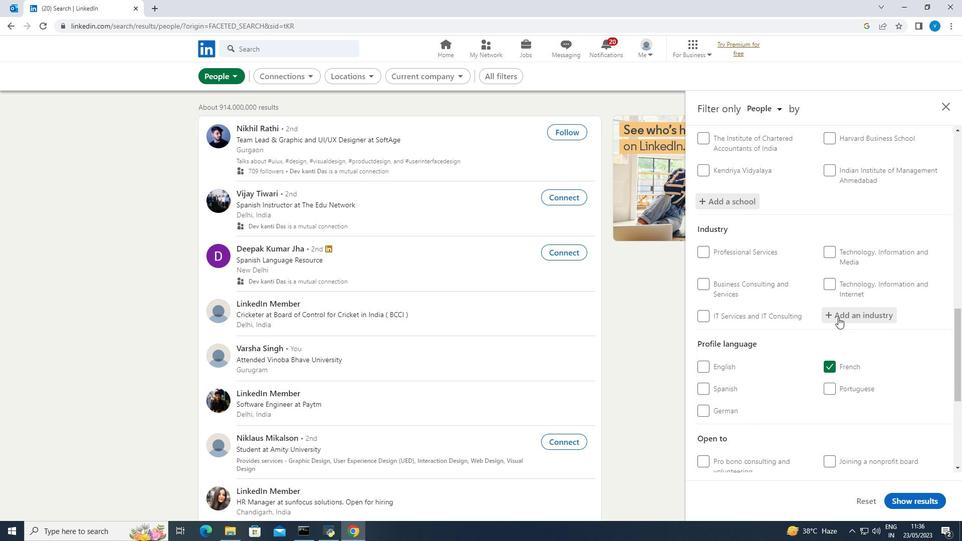 
Action: Key pressed <Key.shift><Key.shift><Key.shift><Key.shift>Wholesale<Key.space><Key.shift><Key.shift>P
Screenshot: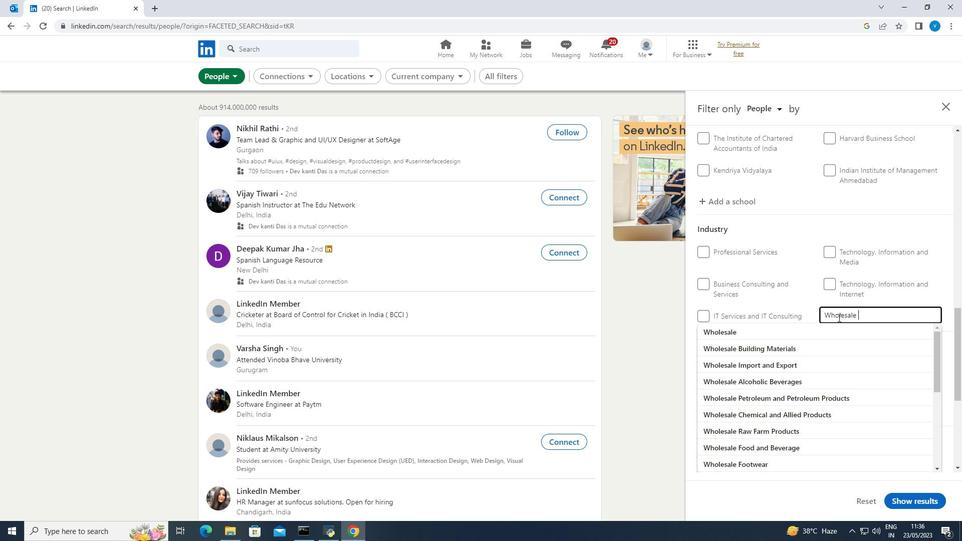 
Action: Mouse moved to (826, 332)
Screenshot: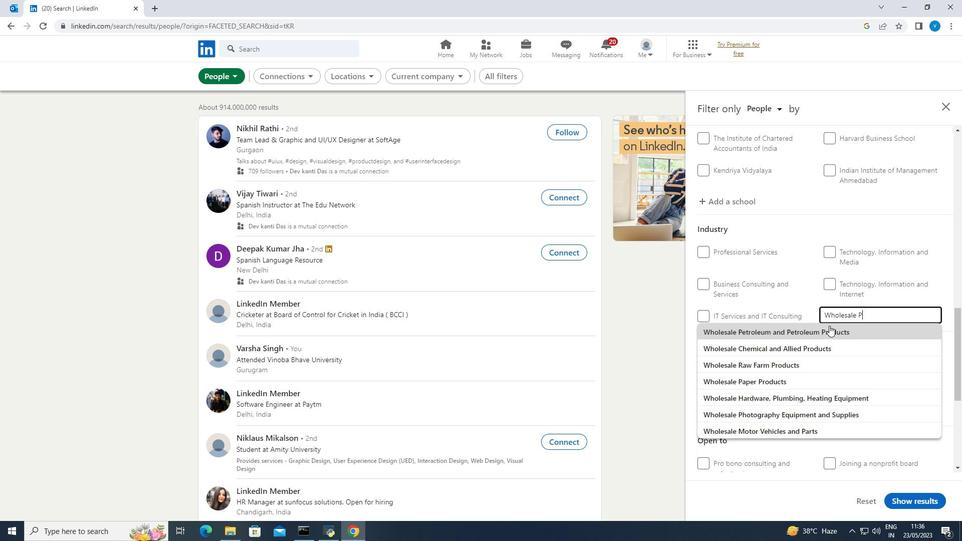 
Action: Mouse pressed left at (826, 332)
Screenshot: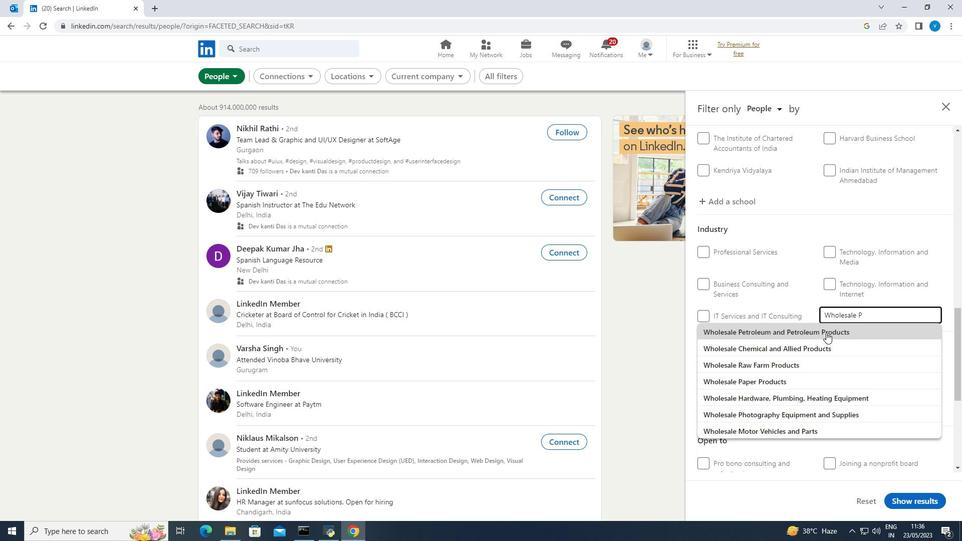 
Action: Mouse scrolled (826, 332) with delta (0, 0)
Screenshot: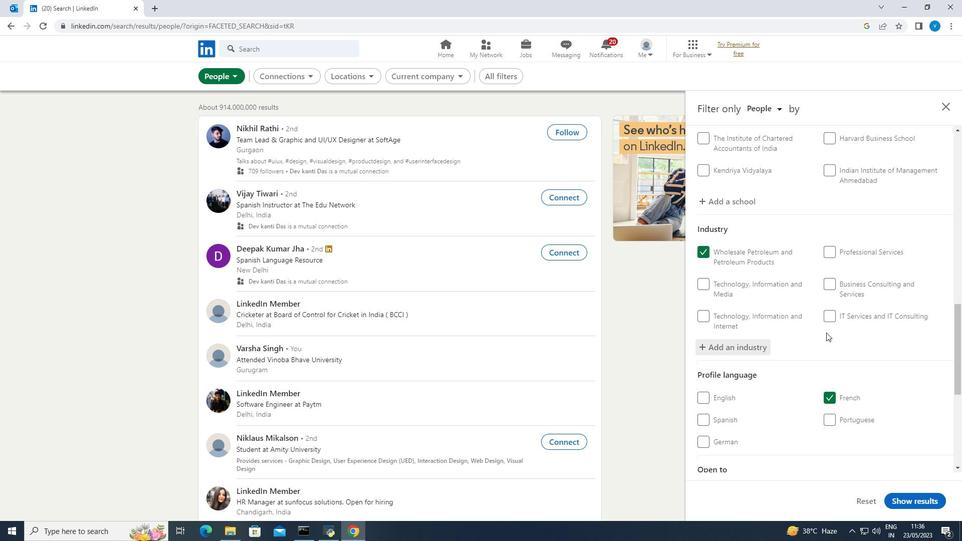 
Action: Mouse scrolled (826, 332) with delta (0, 0)
Screenshot: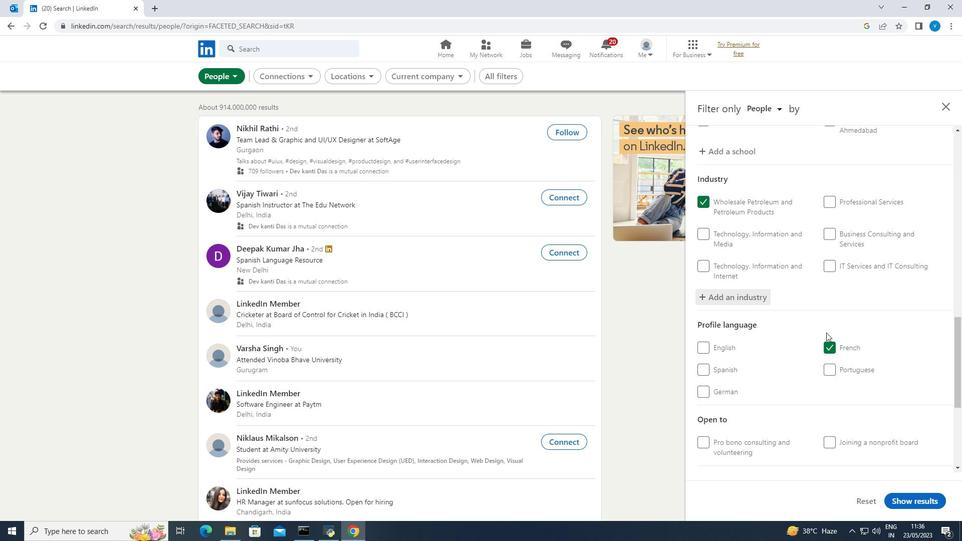 
Action: Mouse scrolled (826, 332) with delta (0, 0)
Screenshot: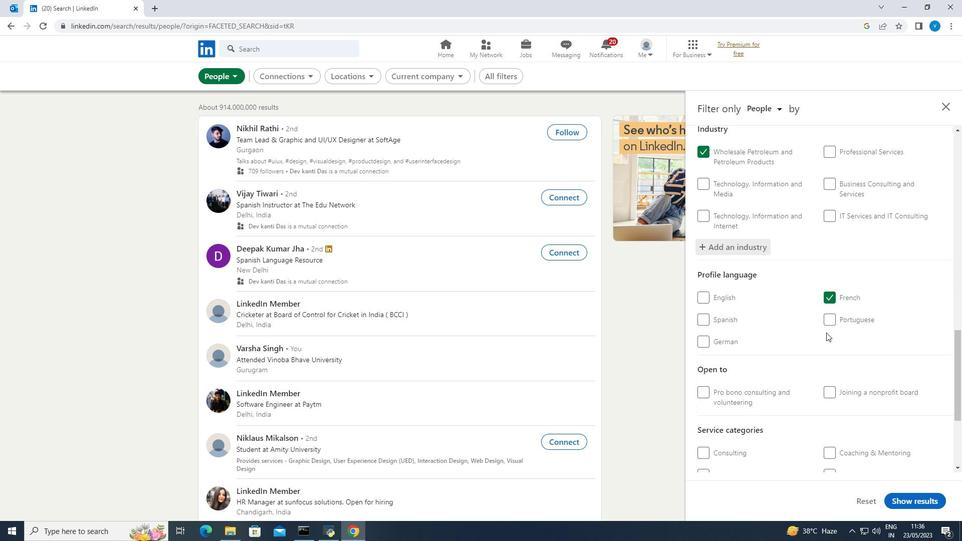
Action: Mouse scrolled (826, 332) with delta (0, 0)
Screenshot: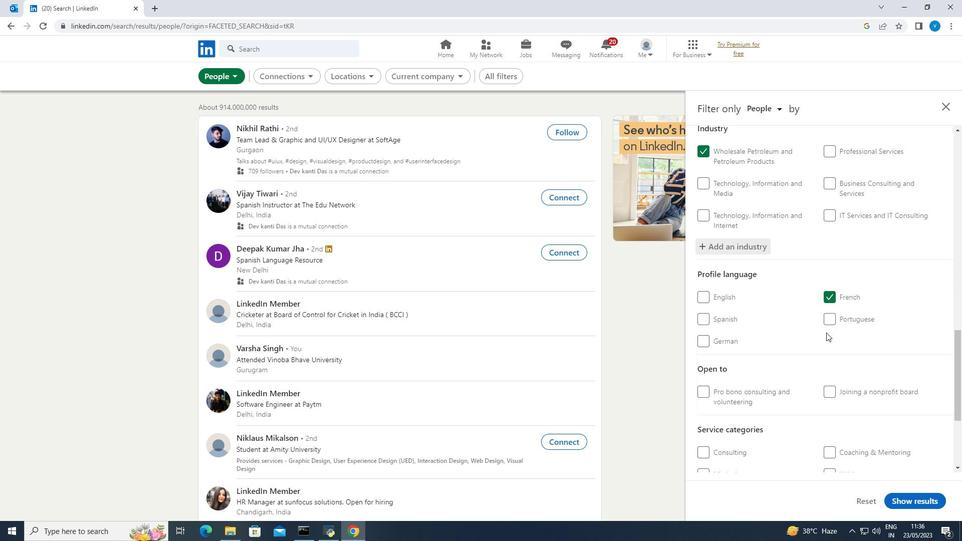 
Action: Mouse moved to (840, 392)
Screenshot: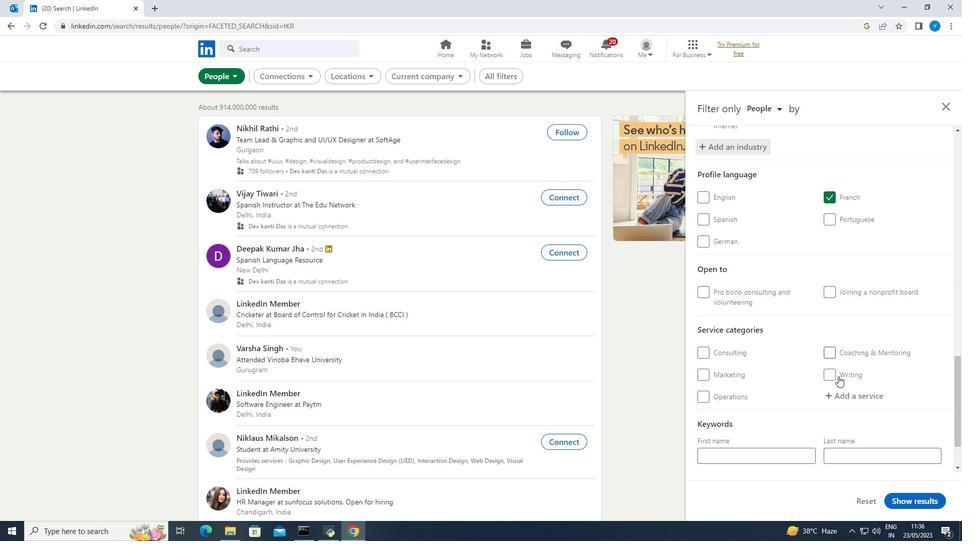 
Action: Mouse pressed left at (840, 392)
Screenshot: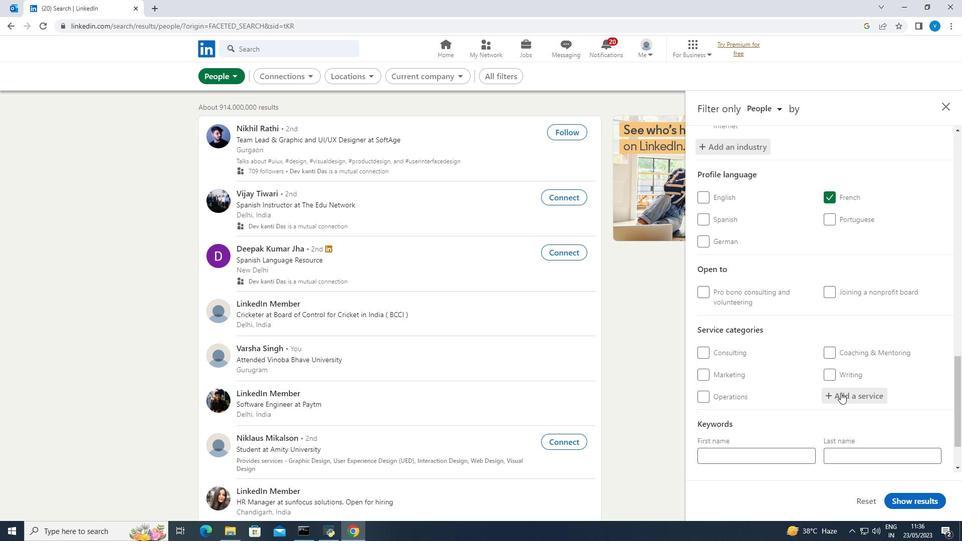 
Action: Key pressed <Key.shift><Key.shift>Outsourcing
Screenshot: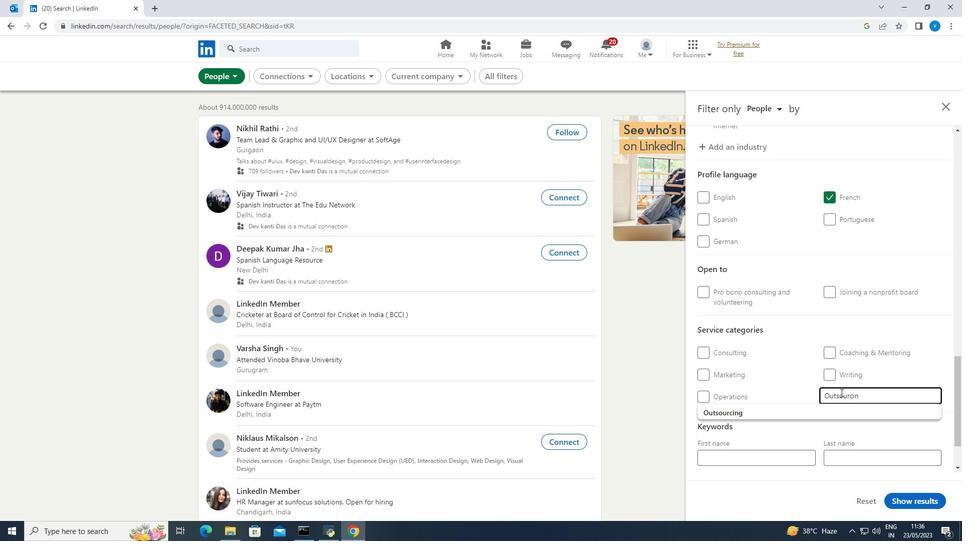 
Action: Mouse moved to (817, 411)
Screenshot: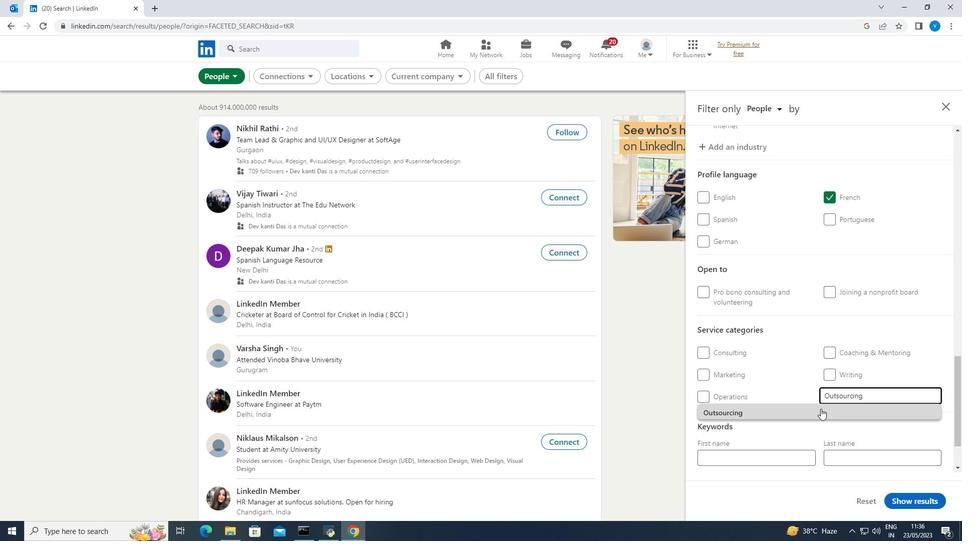 
Action: Mouse pressed left at (817, 411)
Screenshot: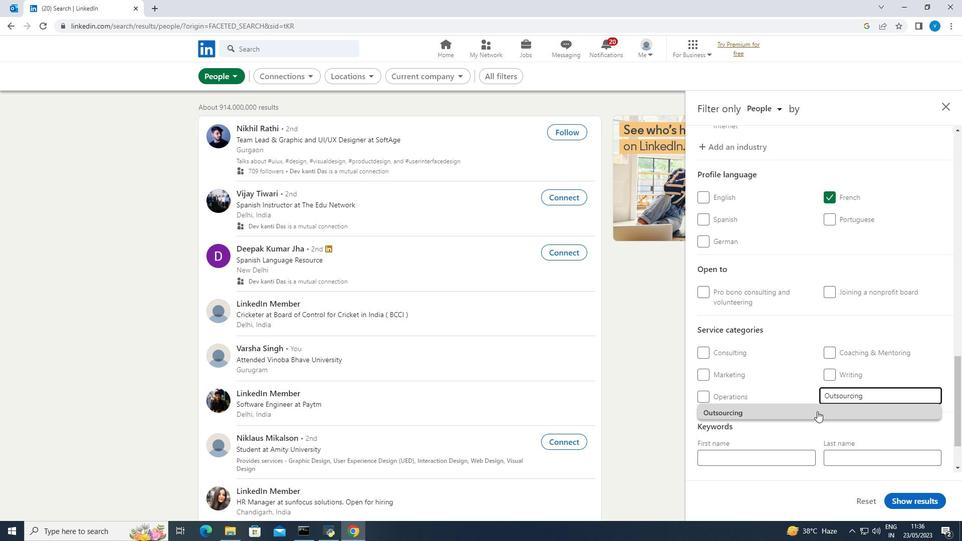 
Action: Mouse scrolled (817, 410) with delta (0, 0)
Screenshot: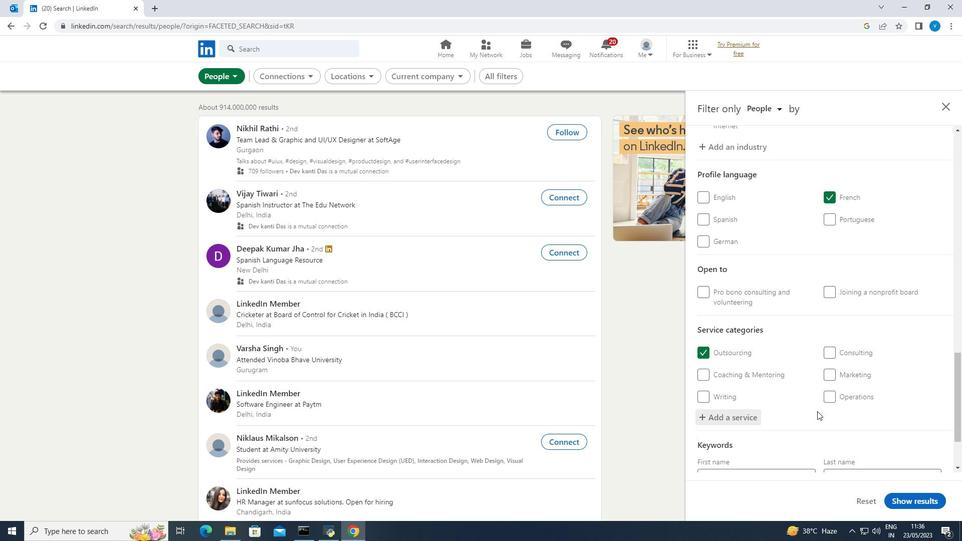 
Action: Mouse scrolled (817, 410) with delta (0, 0)
Screenshot: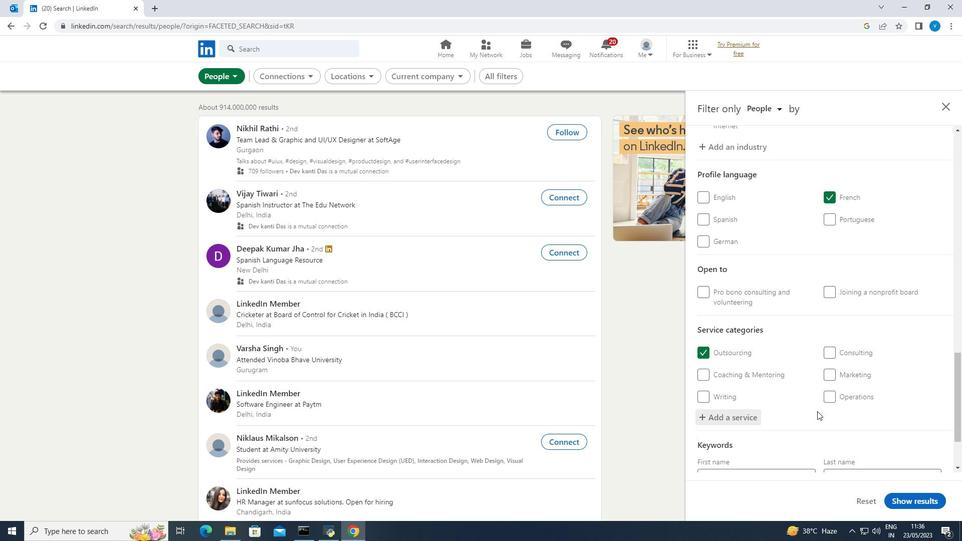 
Action: Mouse scrolled (817, 410) with delta (0, 0)
Screenshot: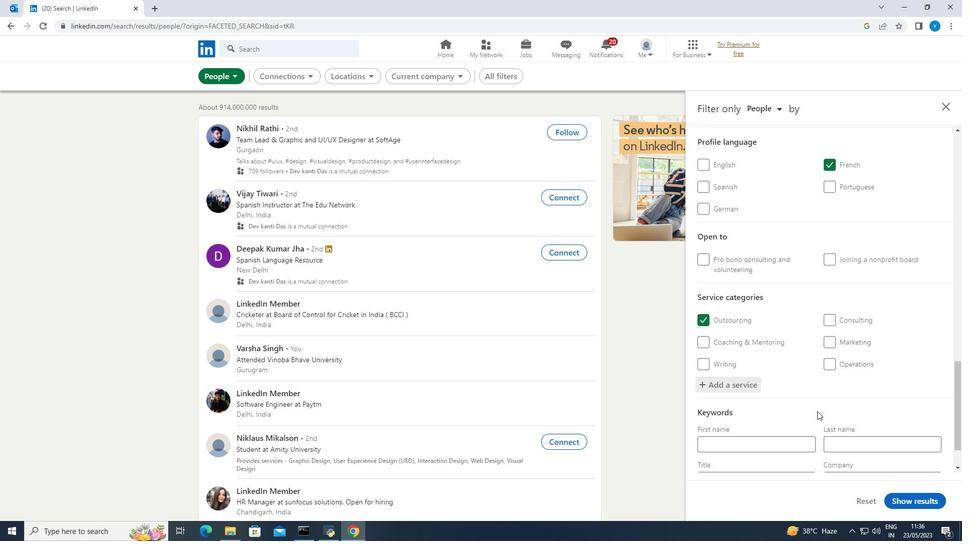 
Action: Mouse moved to (801, 424)
Screenshot: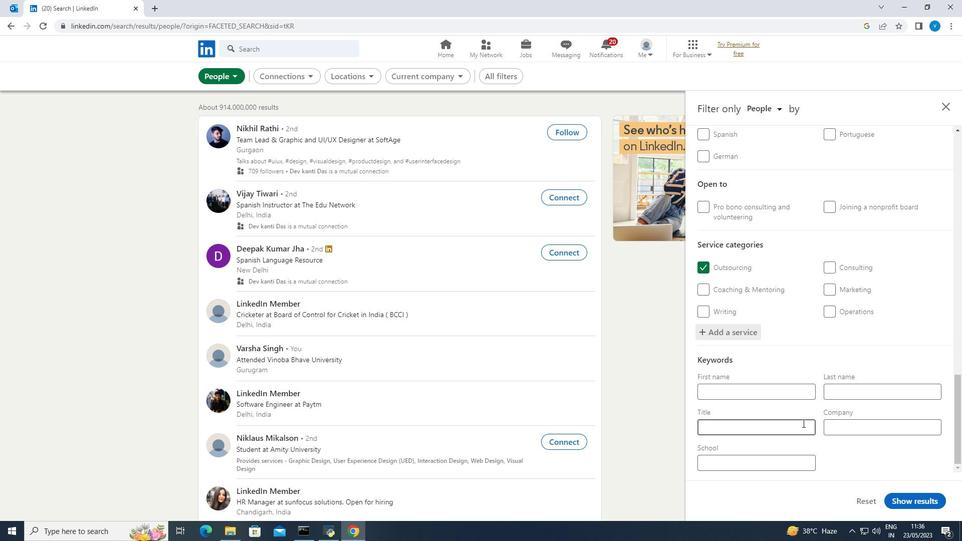 
Action: Mouse pressed left at (801, 424)
Screenshot: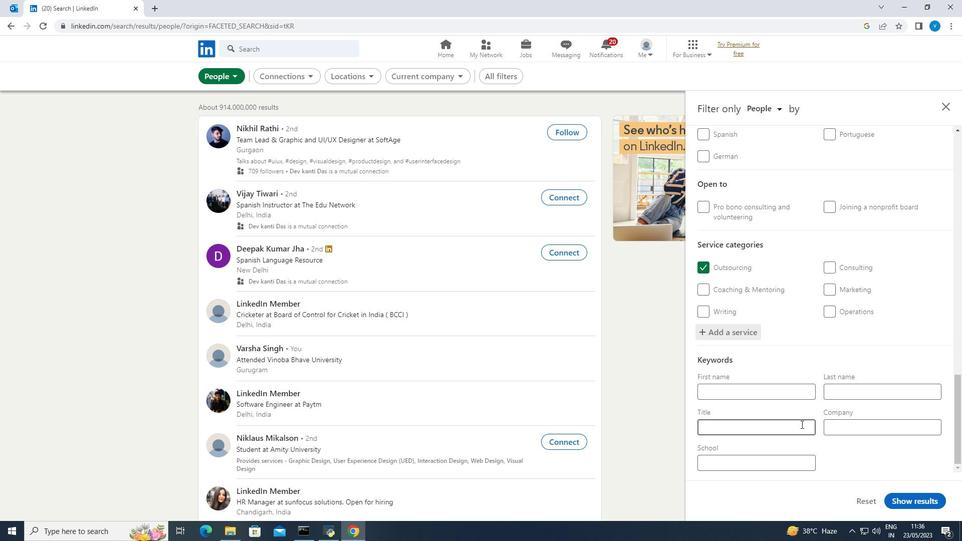 
Action: Key pressed <Key.shift><Key.shift><Key.shift><Key.shift>Business<Key.space><Key.shift><Key.shift><Key.shift>Manager
Screenshot: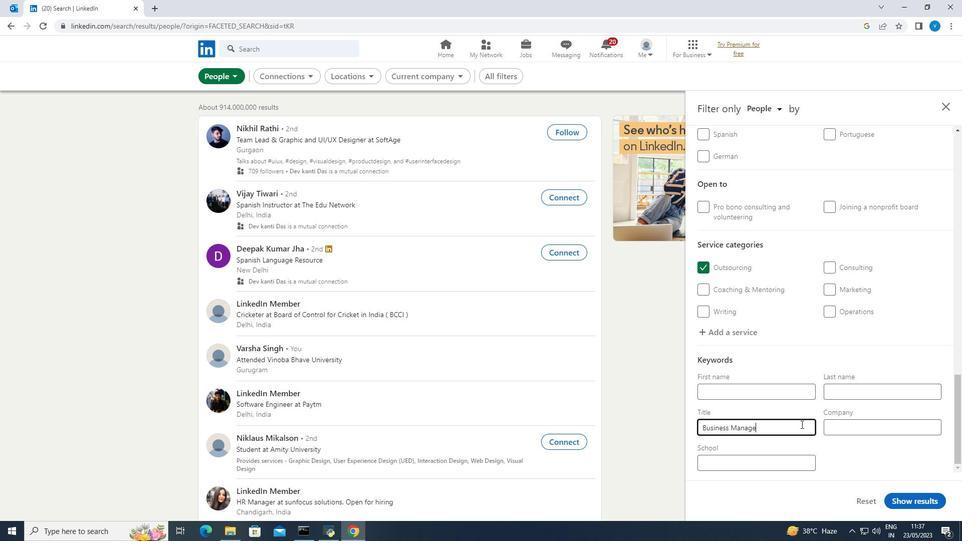 
Action: Mouse moved to (916, 499)
Screenshot: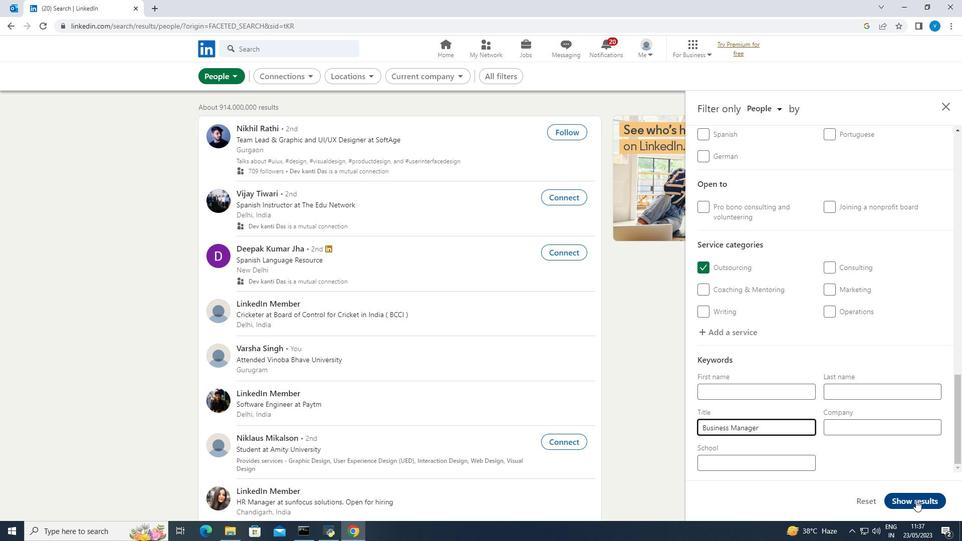 
Action: Mouse pressed left at (916, 499)
Screenshot: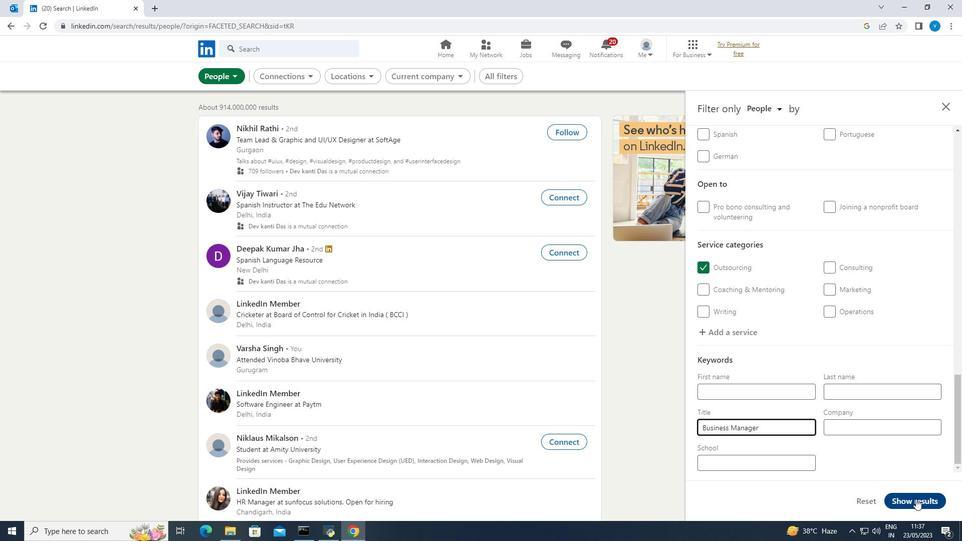 
